 Task: Find round trip flights from Miami to Cancun for 2 passengers in economy class, departing on October 1 and returning on October 11, with a budget of up to $1,000.
Action: Mouse pressed left at (392, 253)
Screenshot: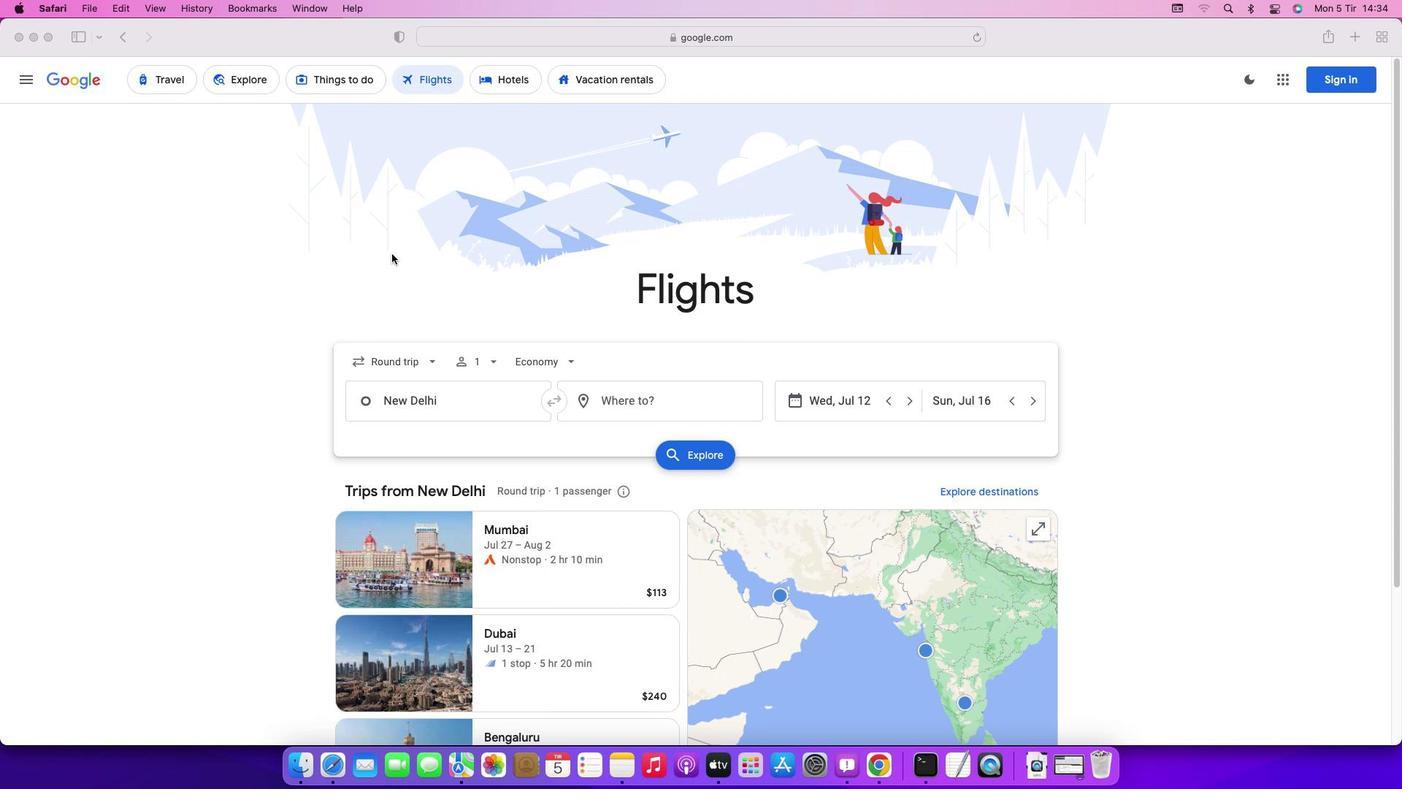
Action: Mouse moved to (414, 353)
Screenshot: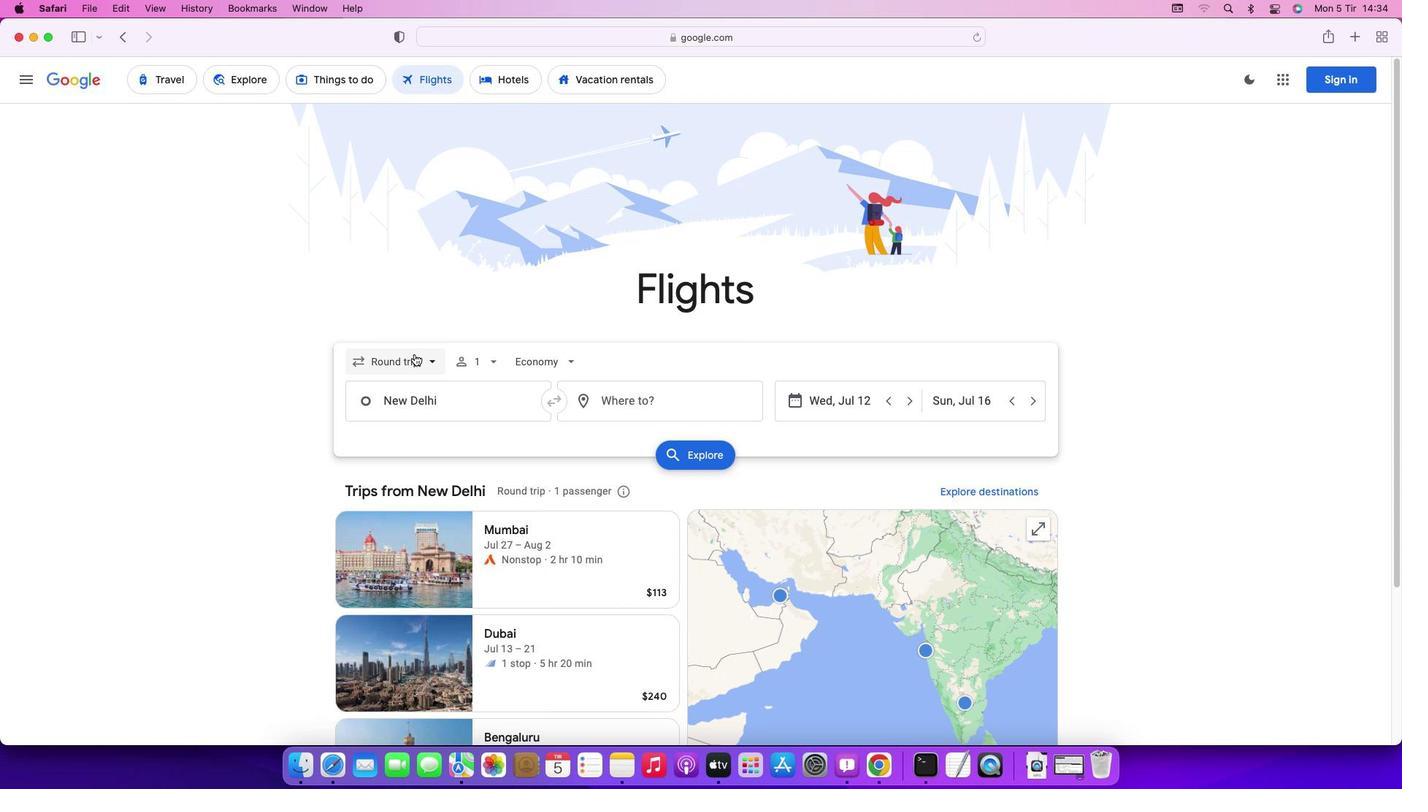 
Action: Mouse pressed left at (414, 353)
Screenshot: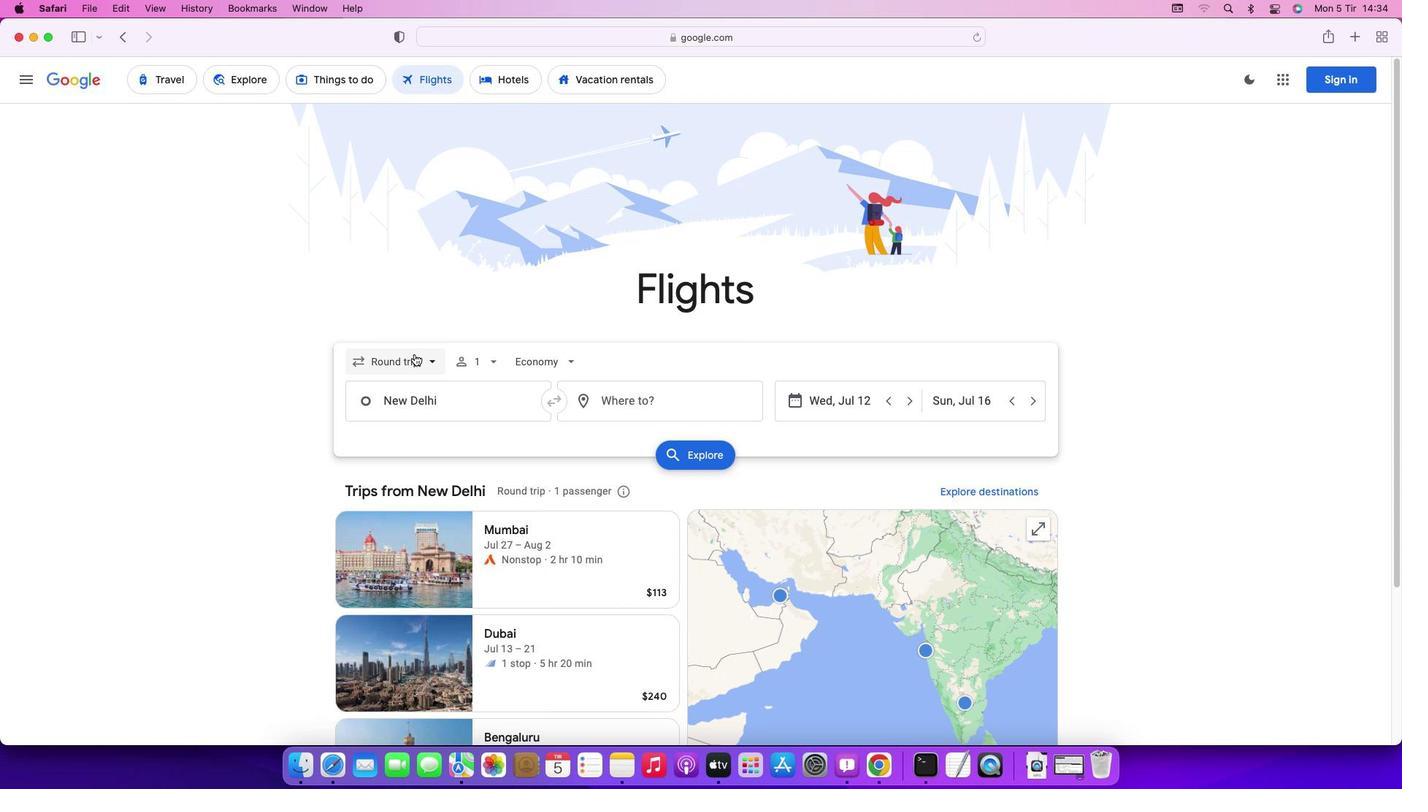 
Action: Mouse moved to (409, 395)
Screenshot: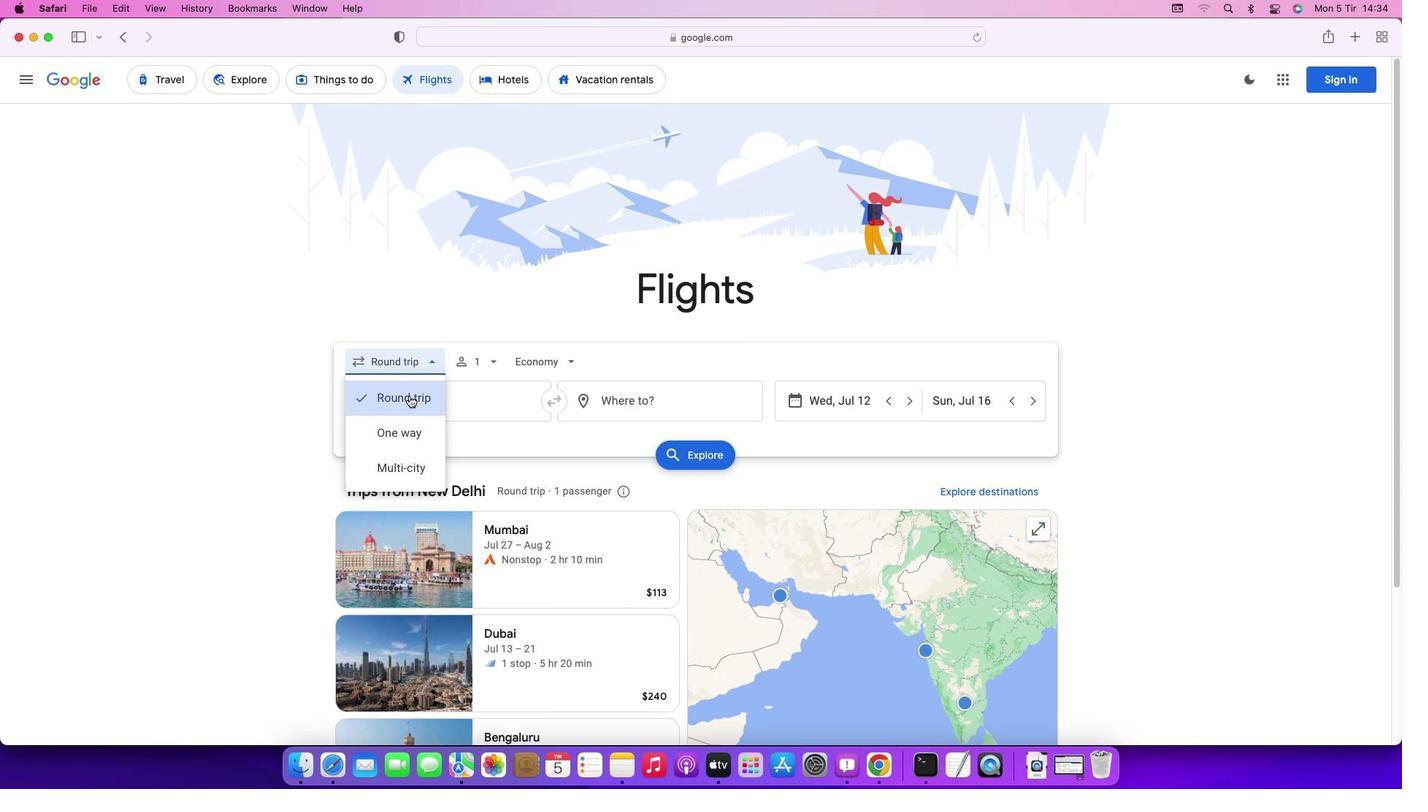 
Action: Mouse pressed left at (409, 395)
Screenshot: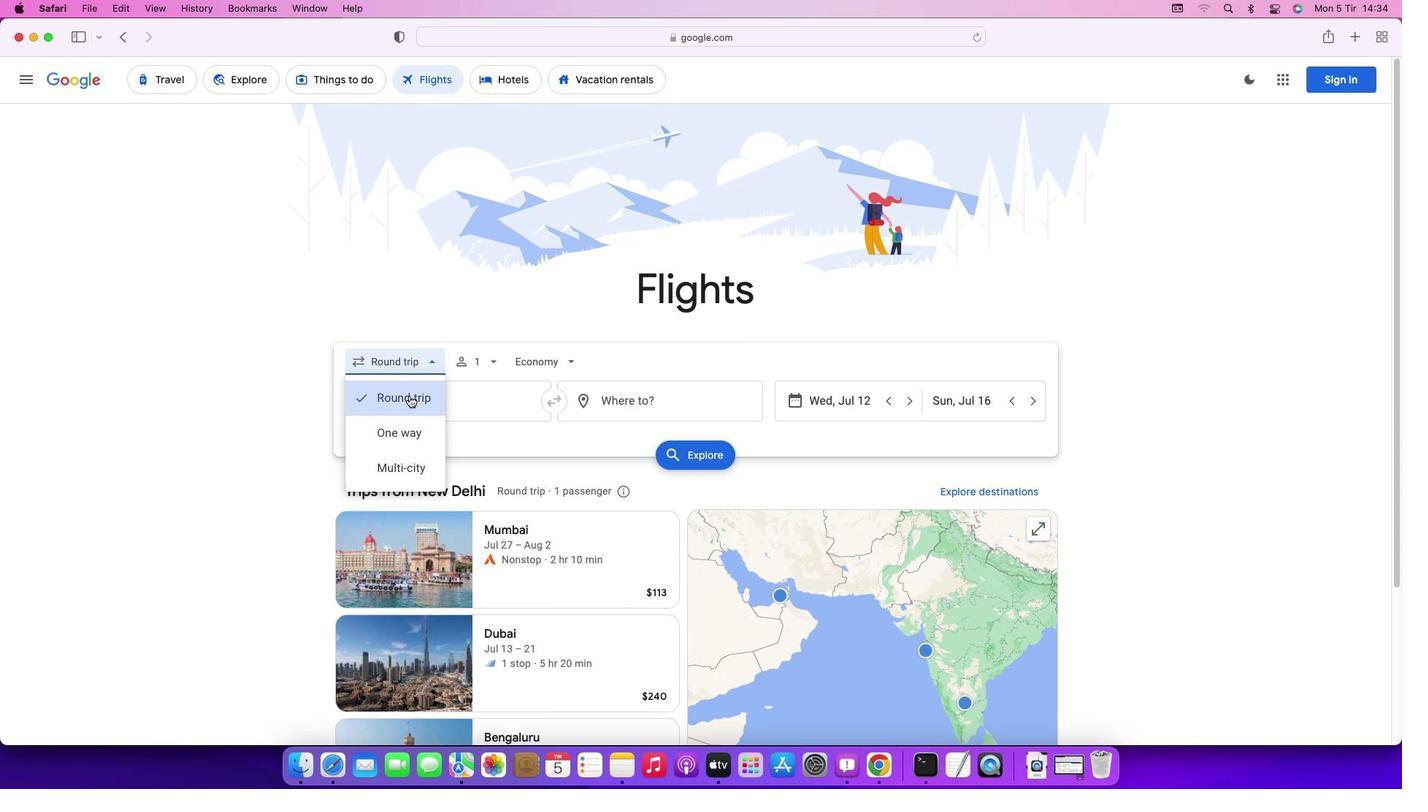
Action: Mouse moved to (487, 361)
Screenshot: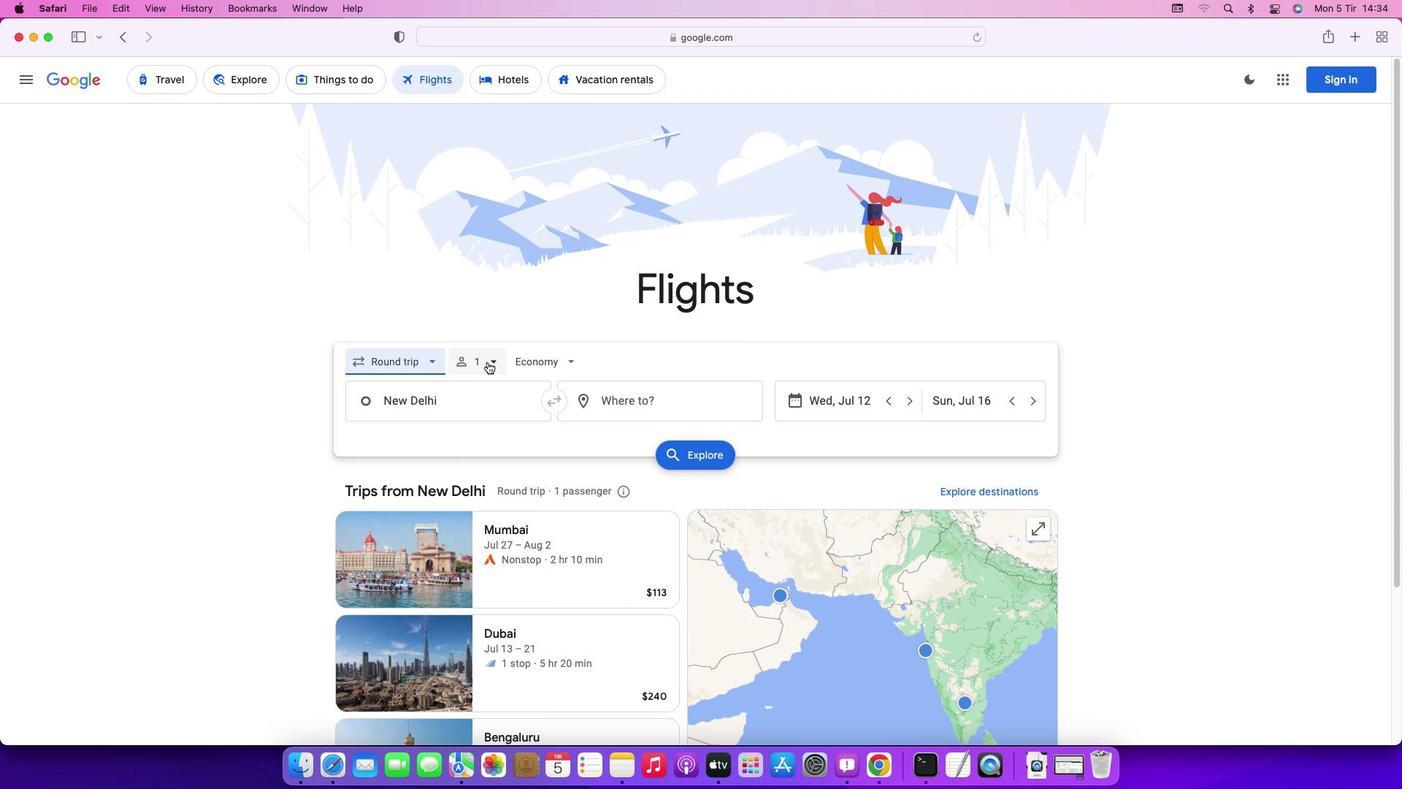 
Action: Mouse pressed left at (487, 361)
Screenshot: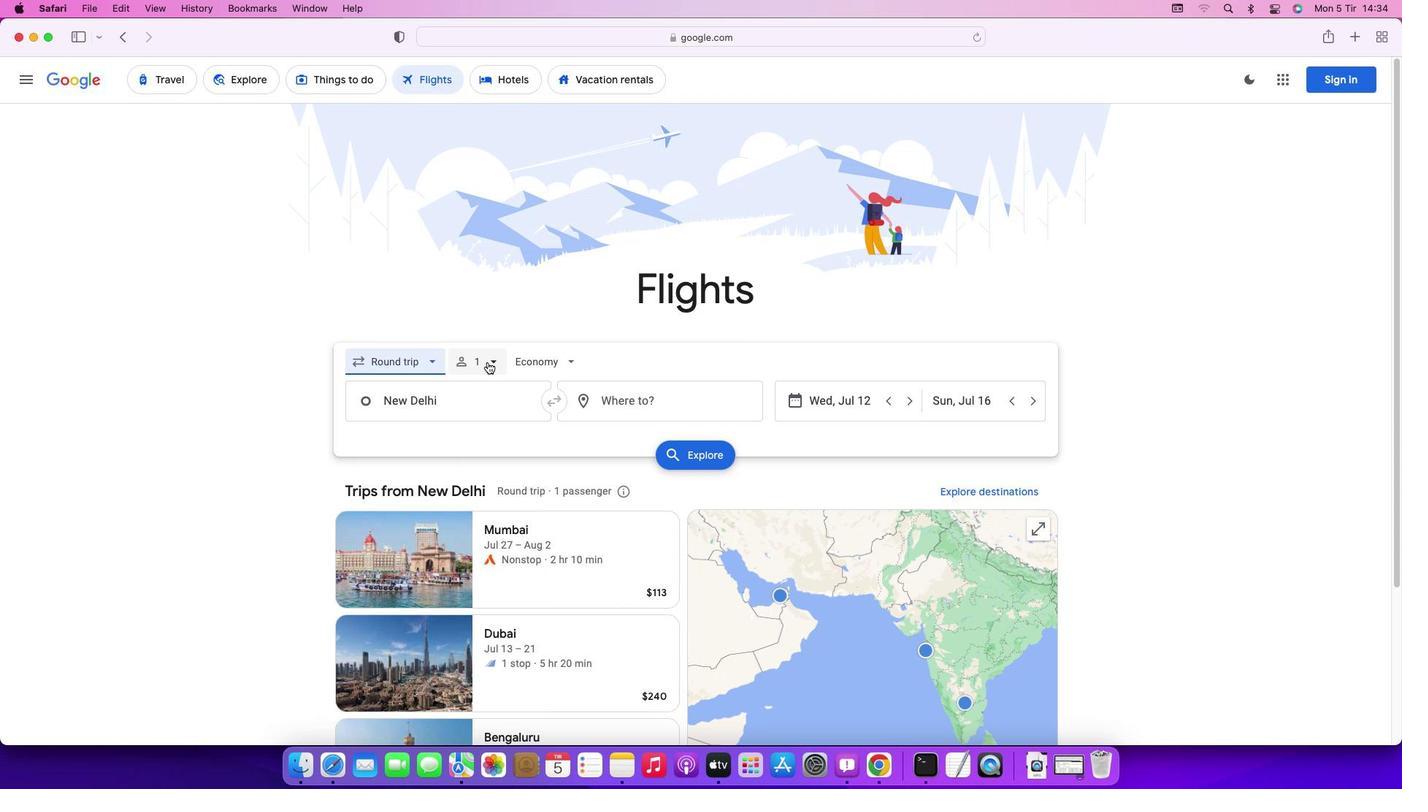 
Action: Mouse moved to (576, 396)
Screenshot: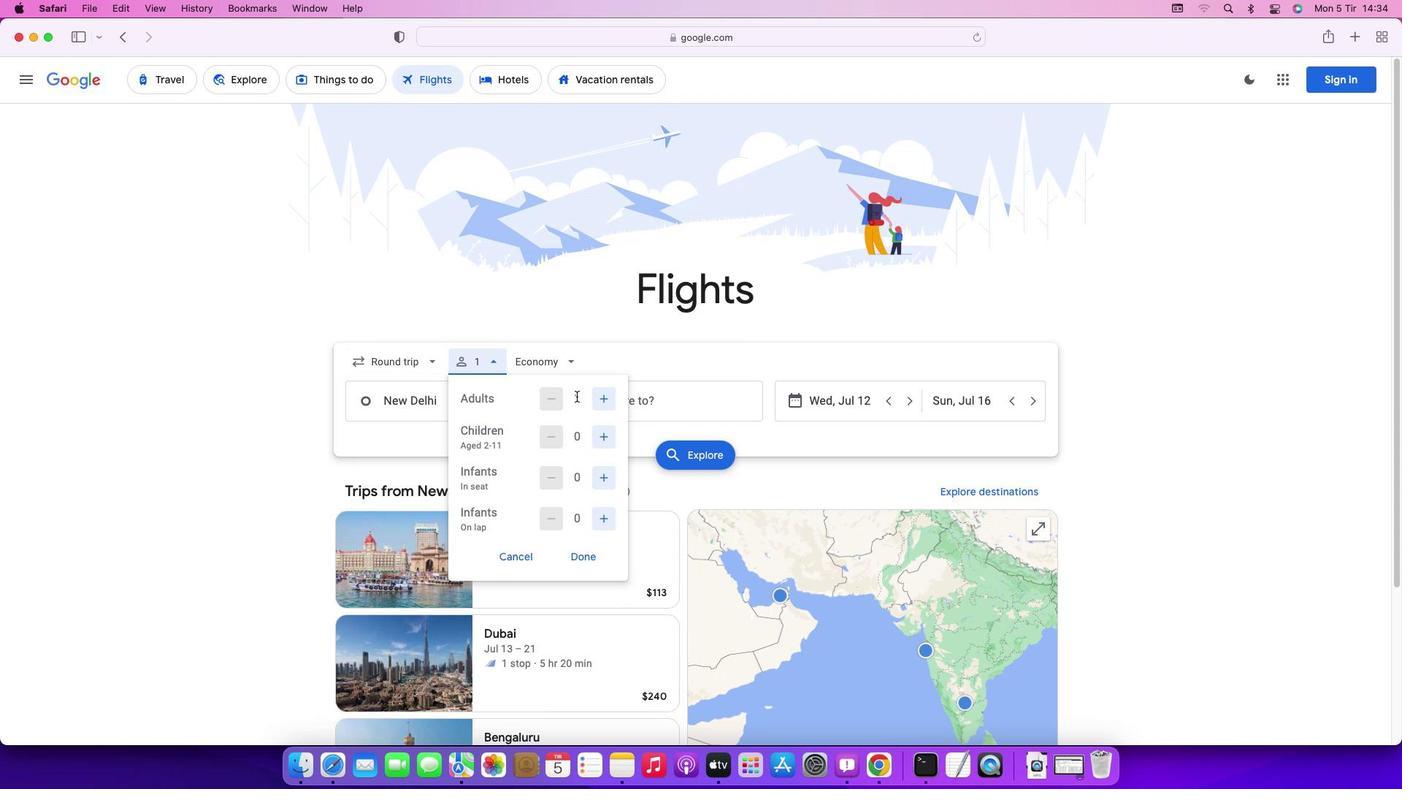 
Action: Mouse pressed left at (576, 396)
Screenshot: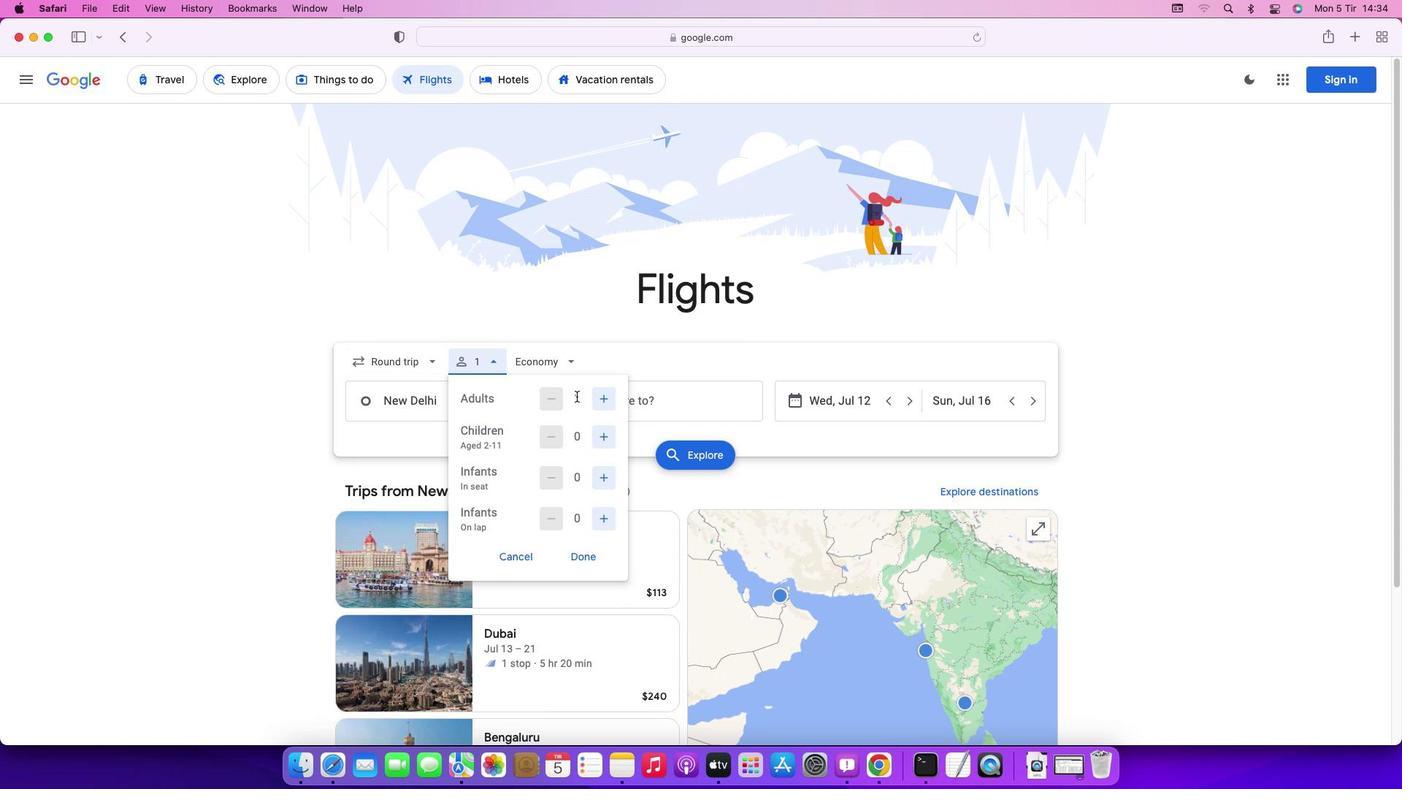 
Action: Mouse moved to (602, 475)
Screenshot: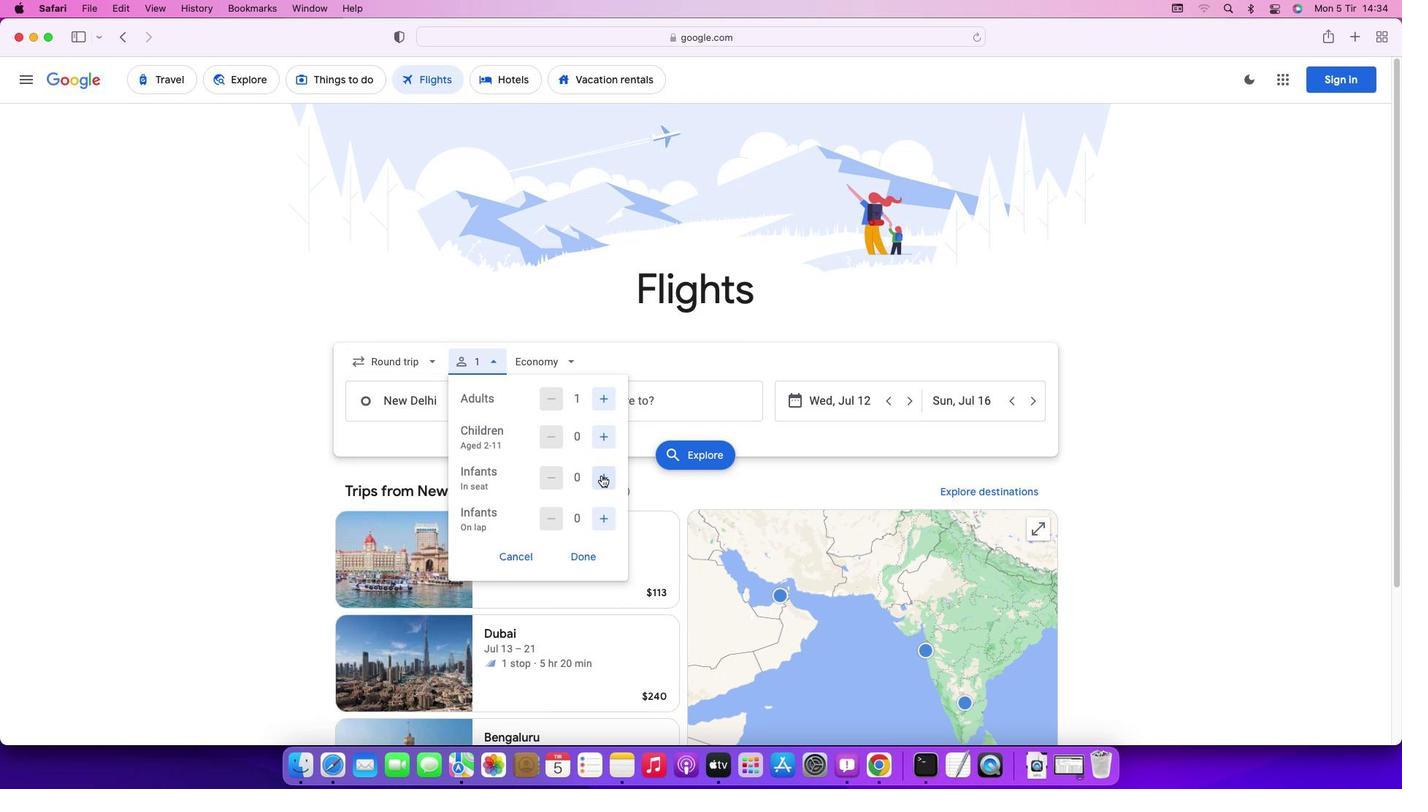 
Action: Mouse pressed left at (602, 475)
Screenshot: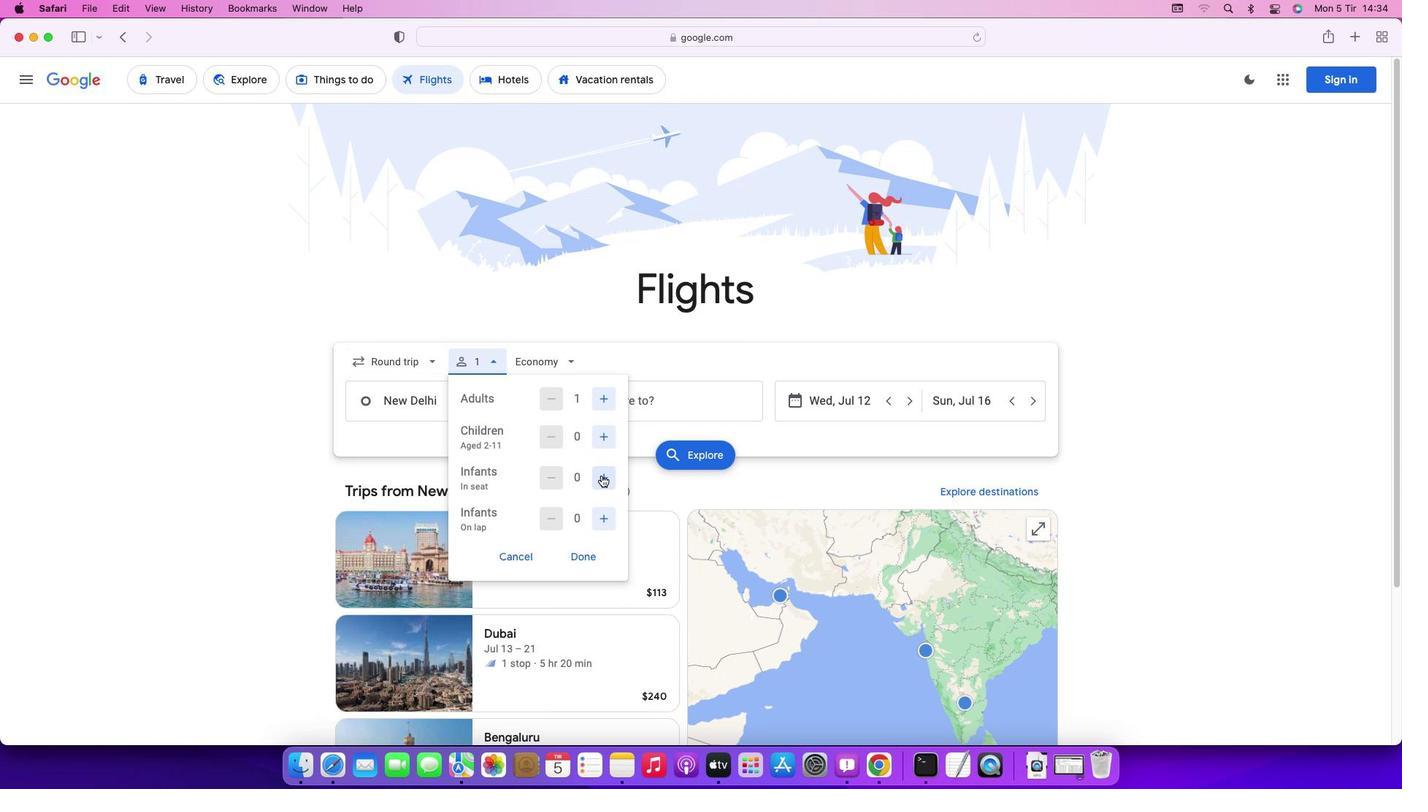 
Action: Mouse moved to (589, 556)
Screenshot: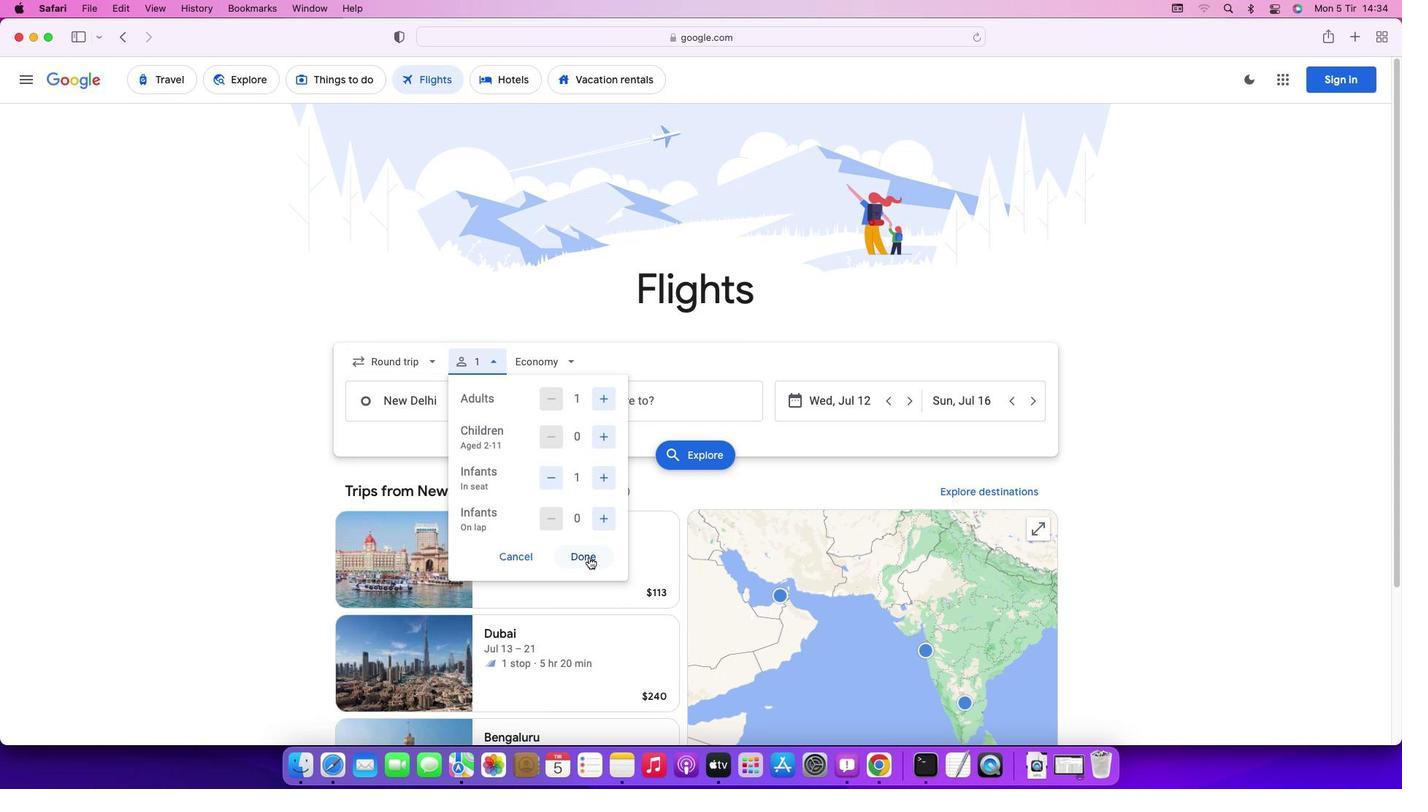 
Action: Mouse pressed left at (589, 556)
Screenshot: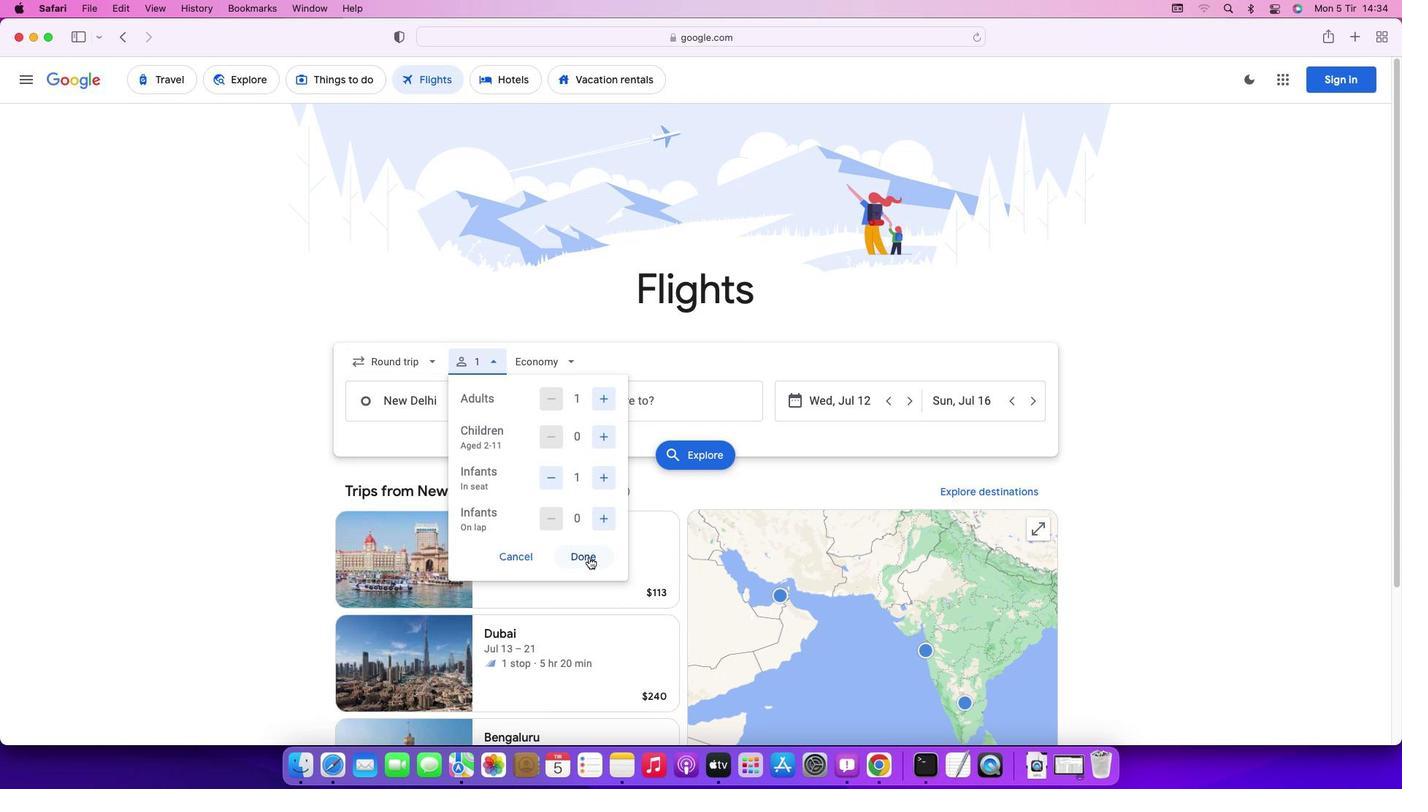 
Action: Mouse moved to (545, 359)
Screenshot: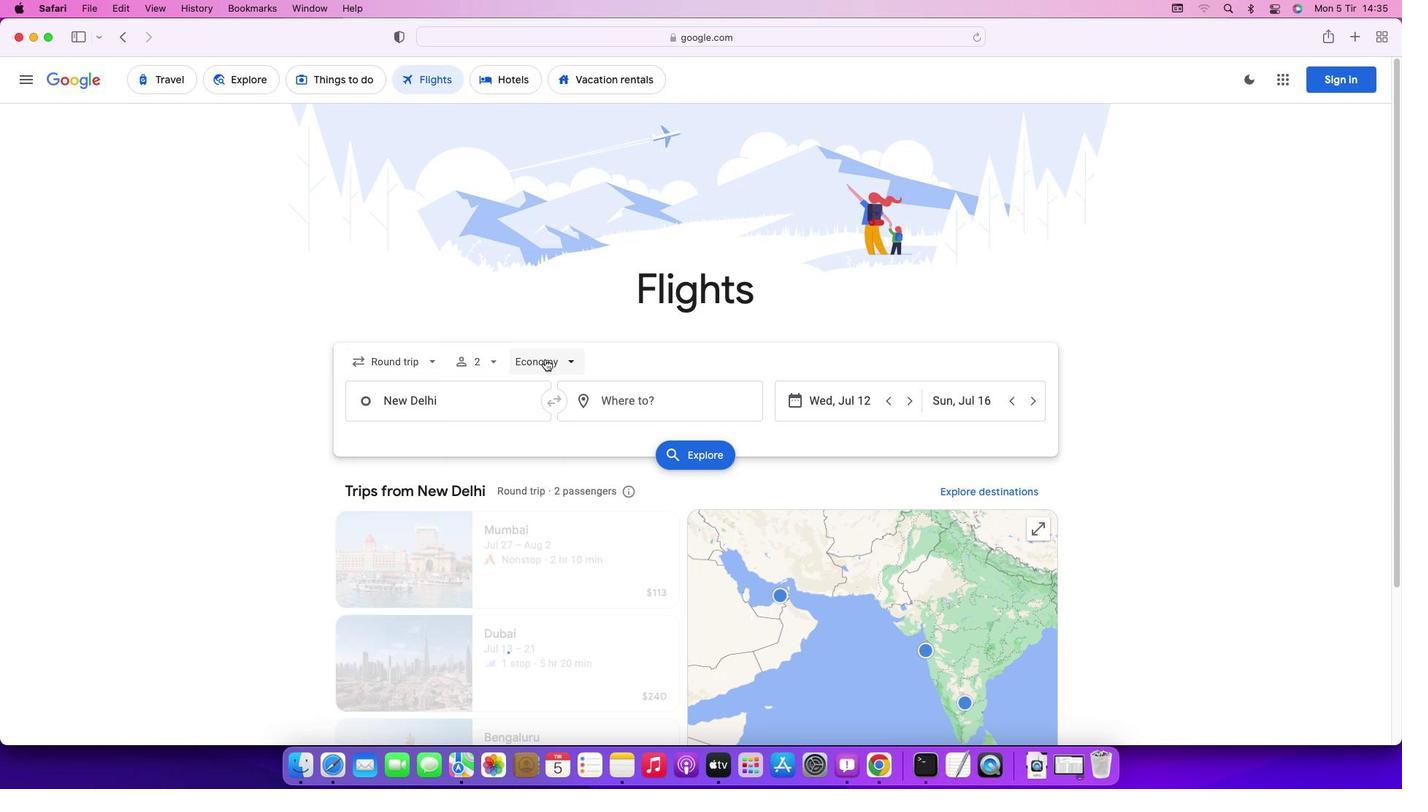 
Action: Mouse pressed left at (545, 359)
Screenshot: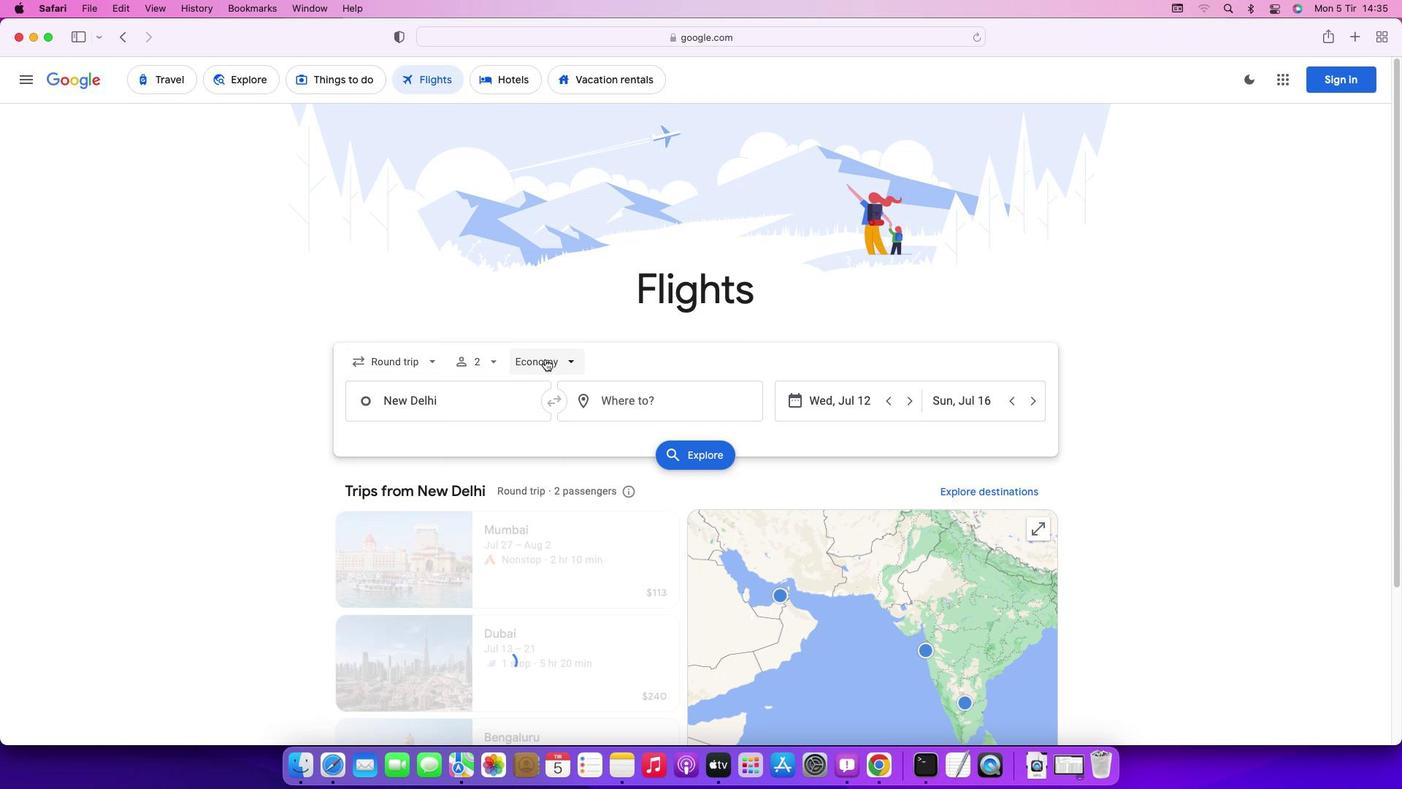 
Action: Mouse moved to (572, 398)
Screenshot: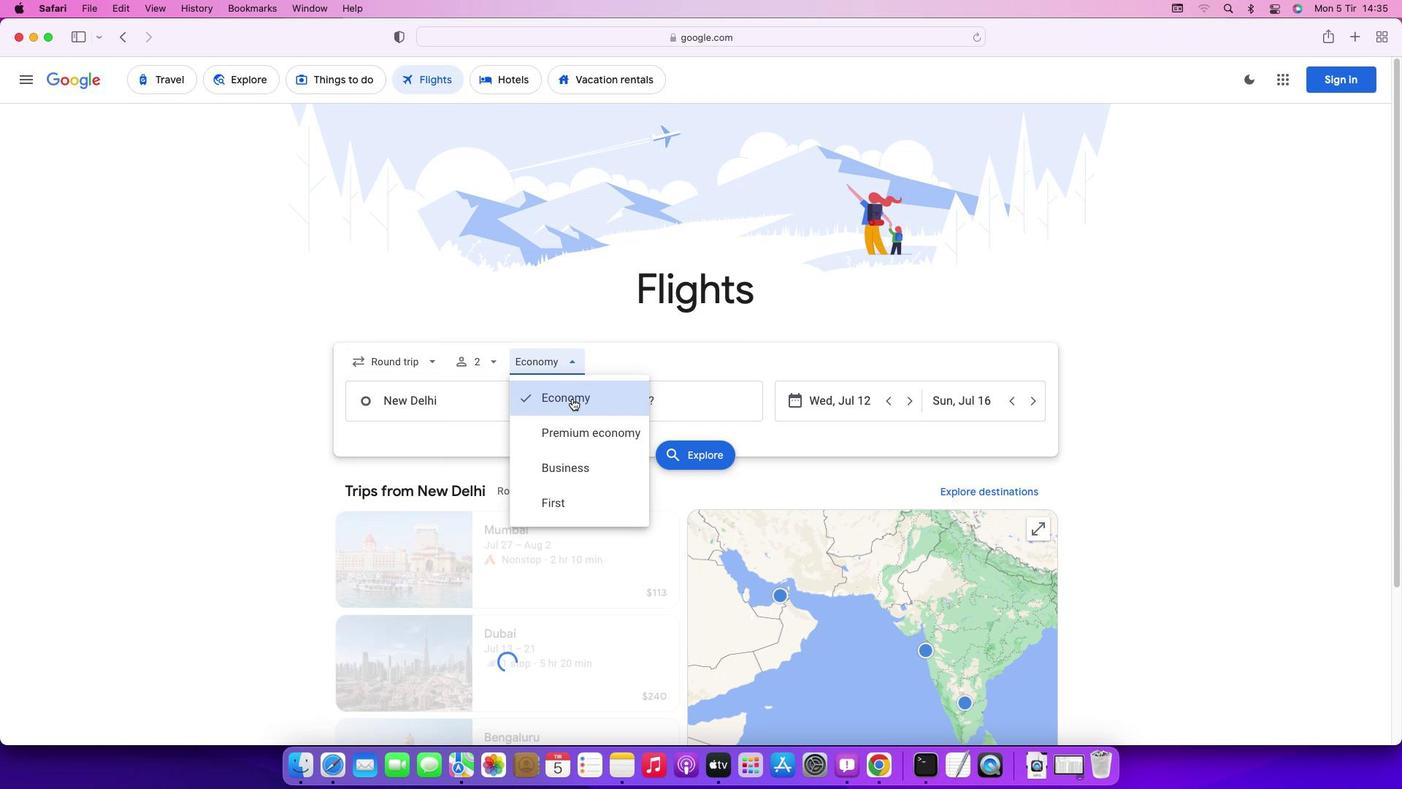 
Action: Mouse pressed left at (572, 398)
Screenshot: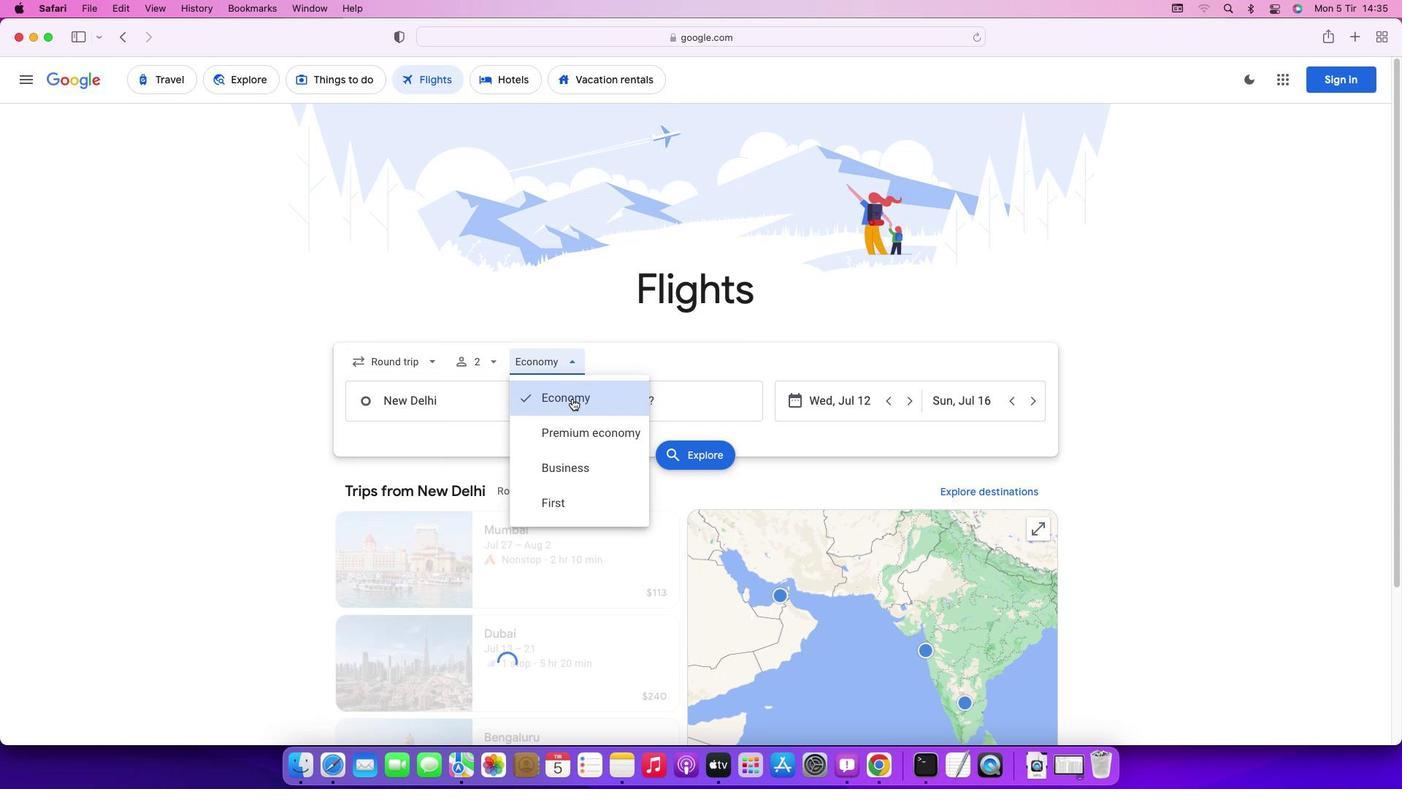 
Action: Mouse moved to (477, 398)
Screenshot: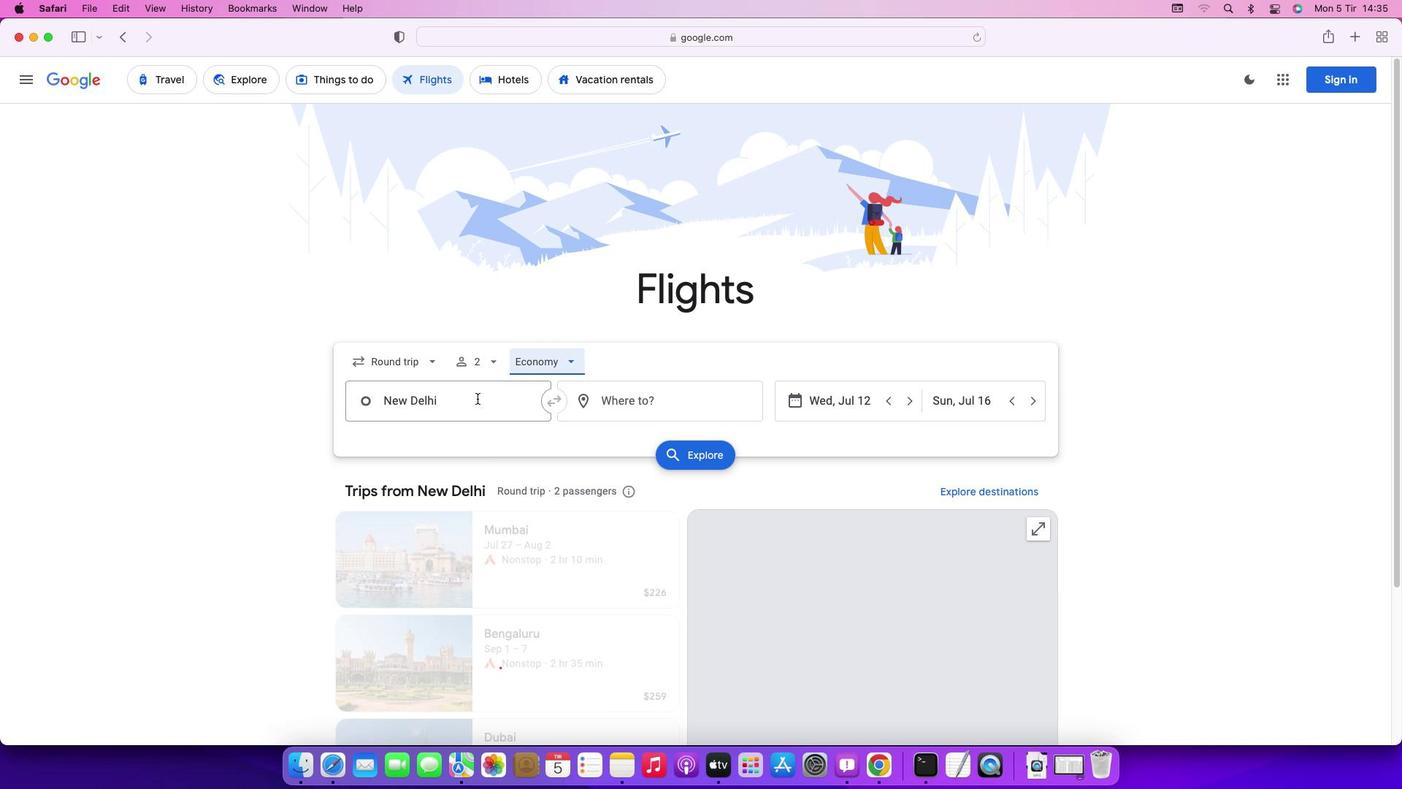 
Action: Mouse pressed left at (477, 398)
Screenshot: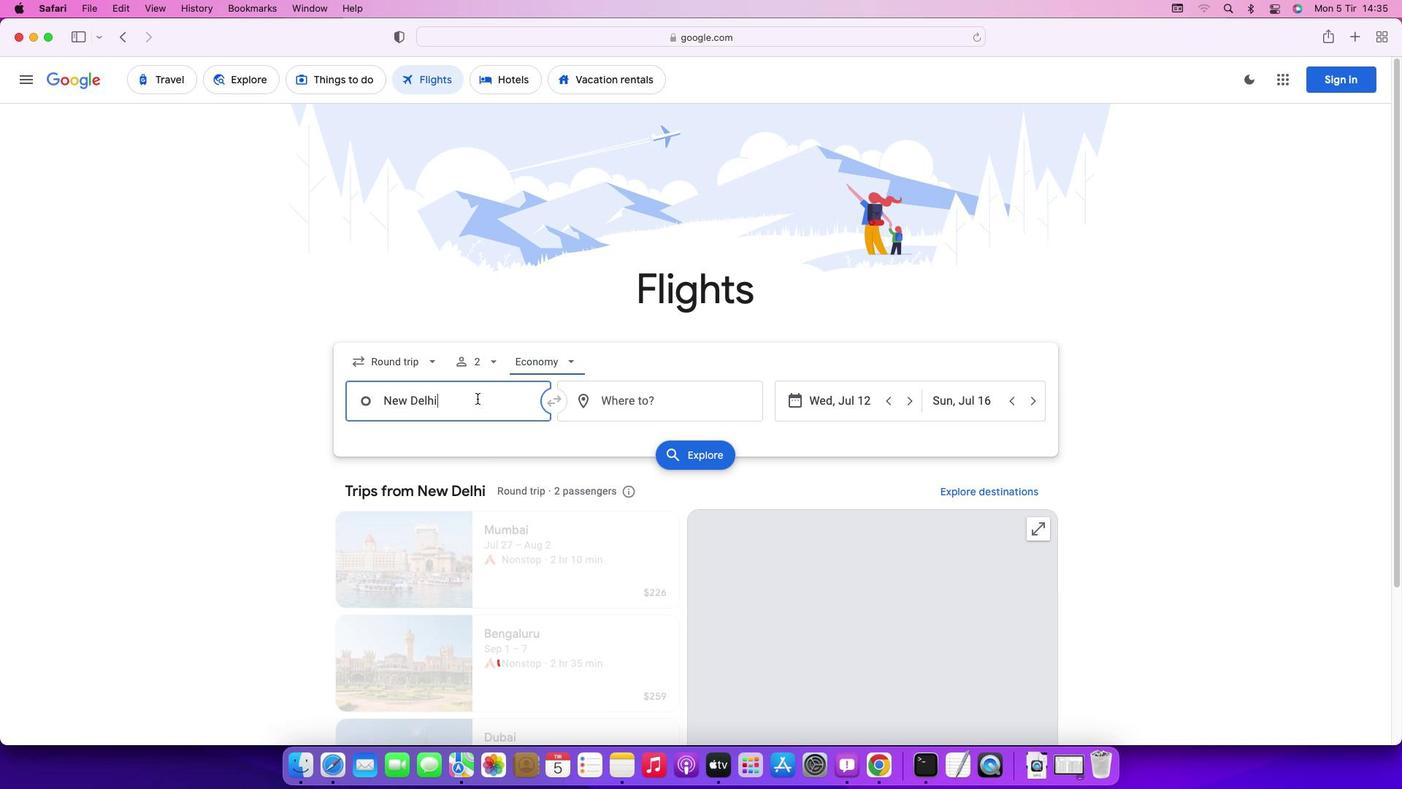 
Action: Key pressed Key.backspaceKey.caps_lock'M'Key.caps_lock'i''a''m''i'Key.enter
Screenshot: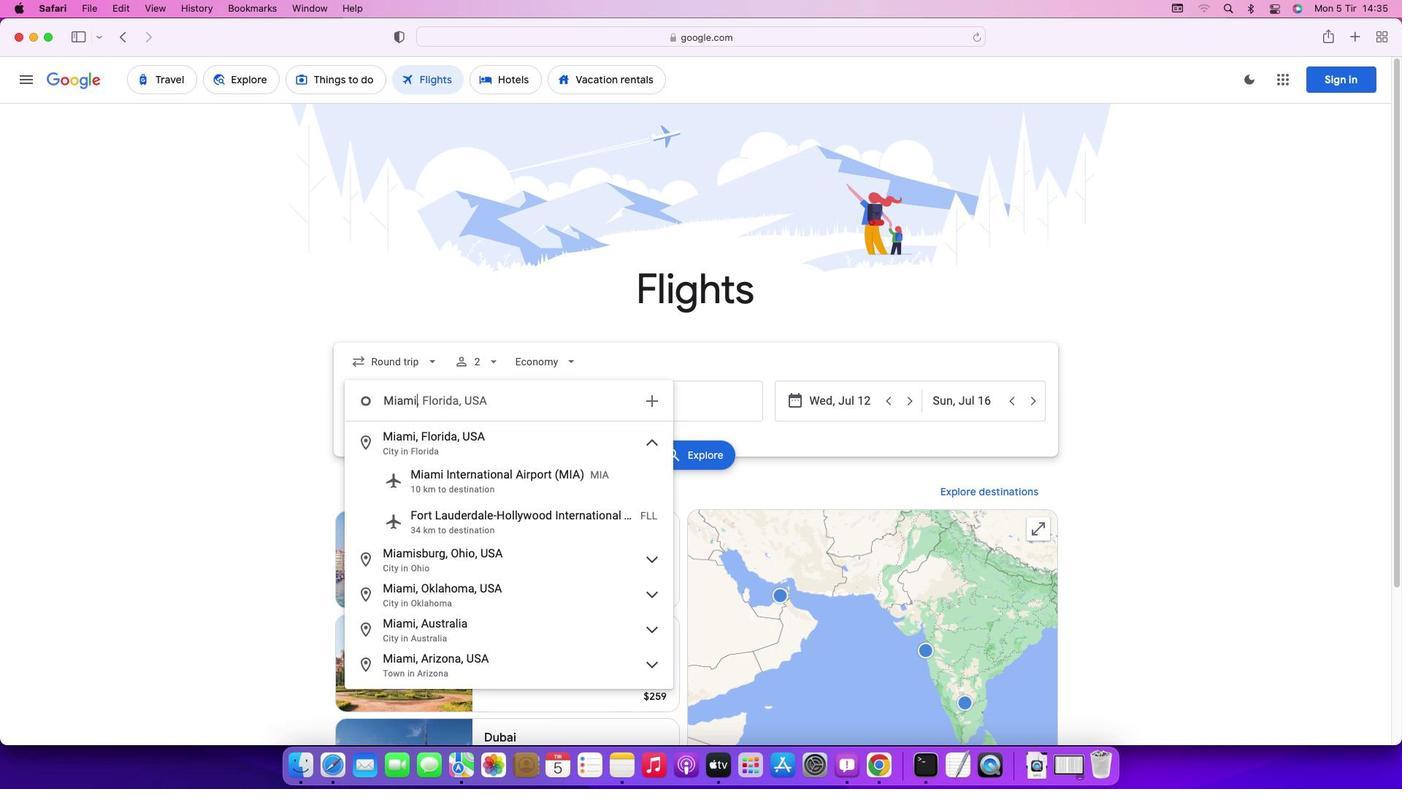 
Action: Mouse moved to (637, 402)
Screenshot: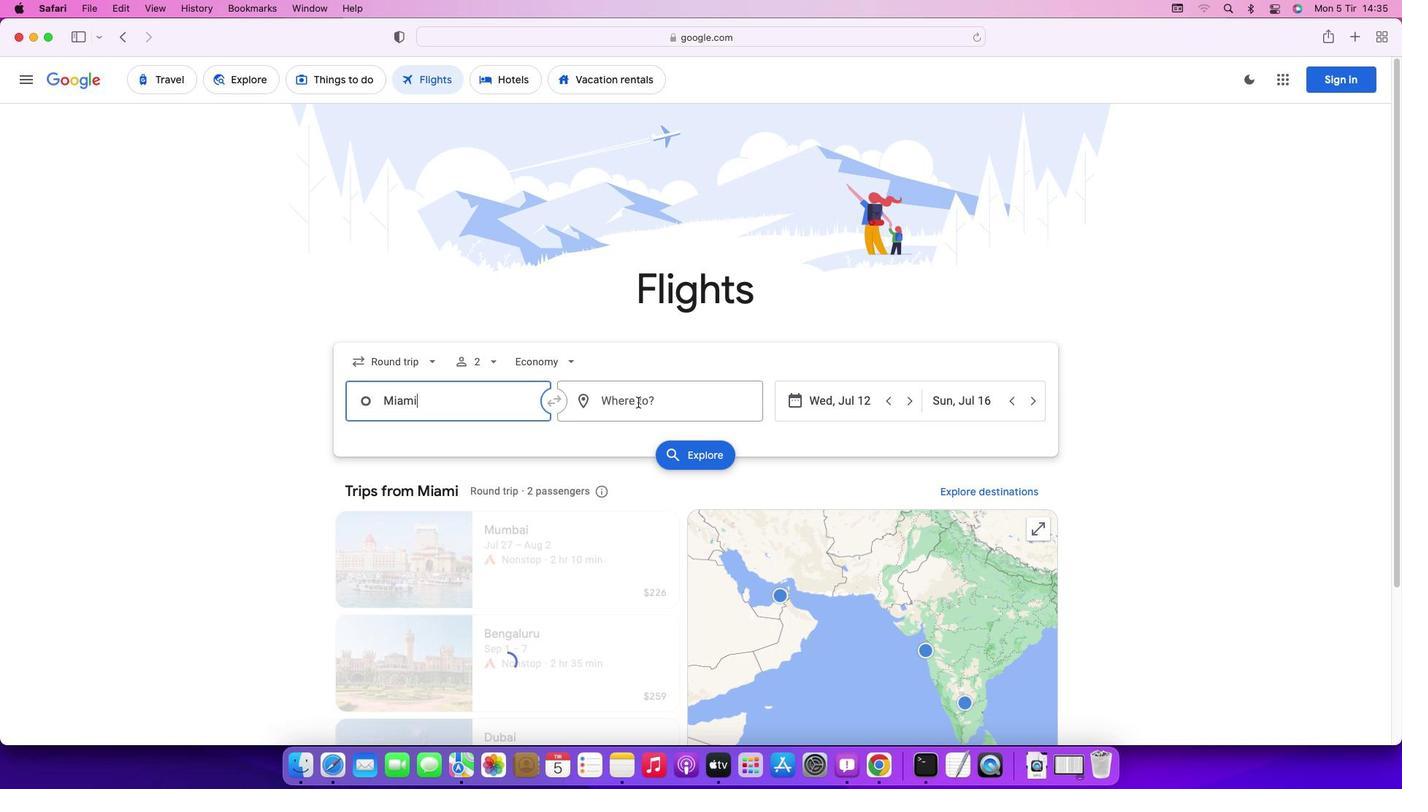 
Action: Mouse pressed left at (637, 402)
Screenshot: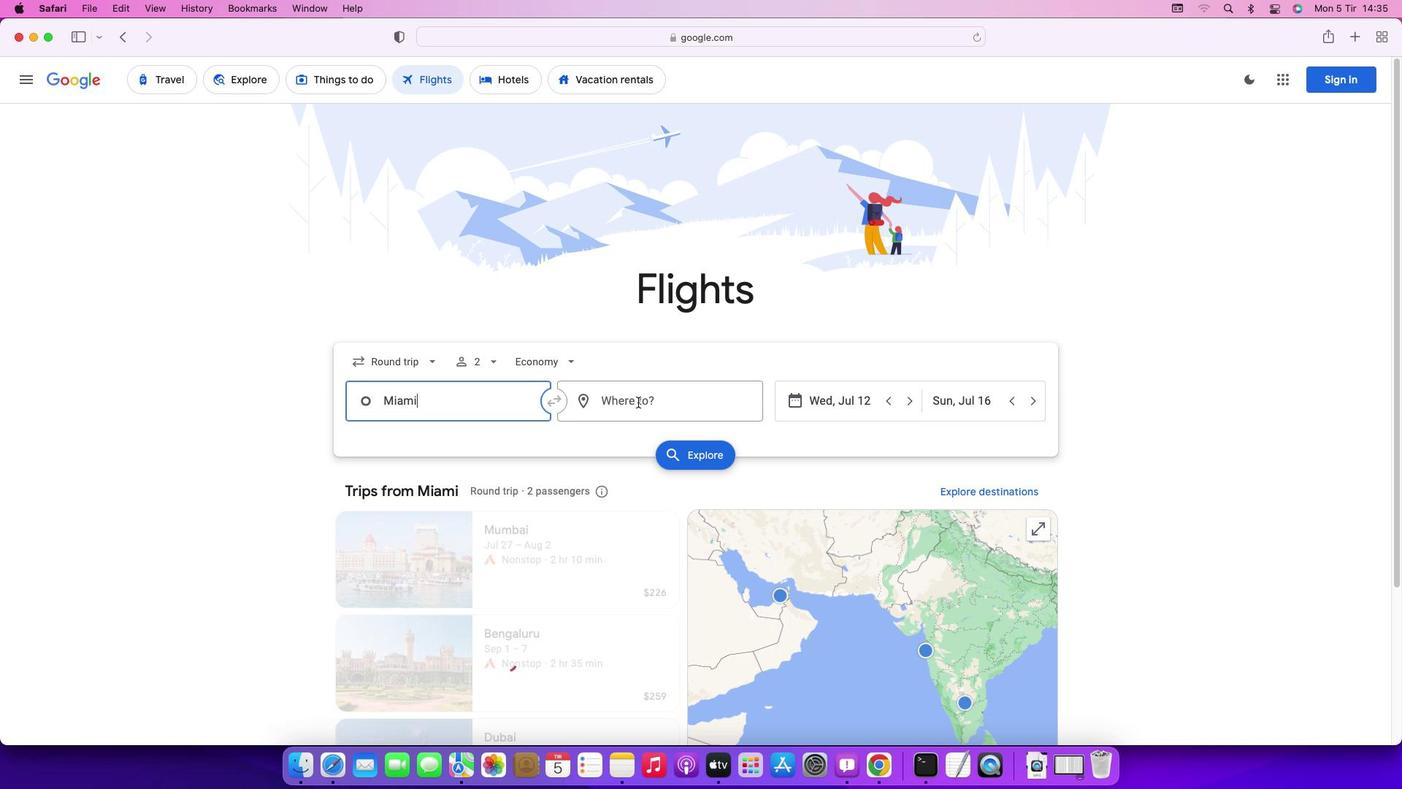 
Action: Mouse moved to (638, 405)
Screenshot: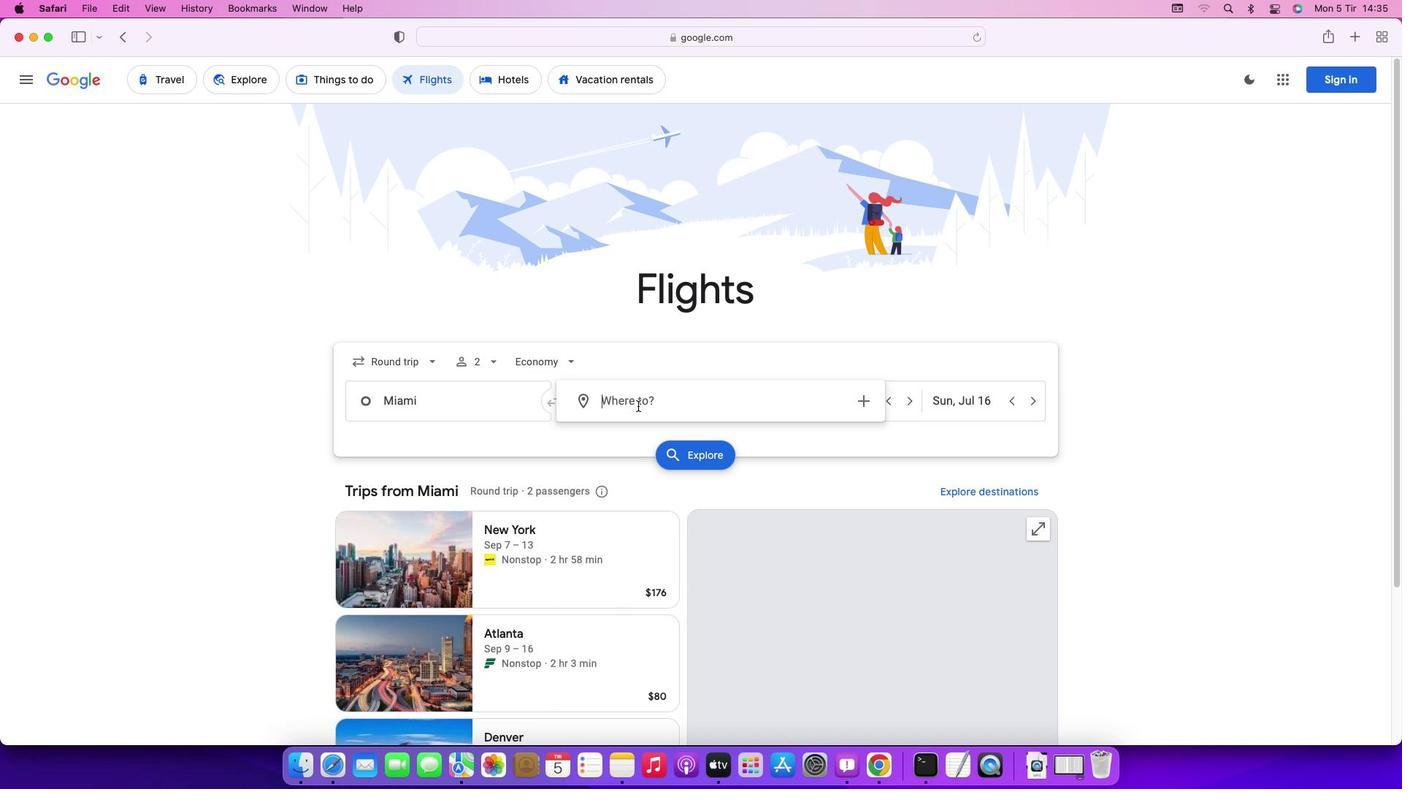 
Action: Key pressed Key.caps_lock'C'Key.caps_lock'a''n''c''u''n'Key.enter
Screenshot: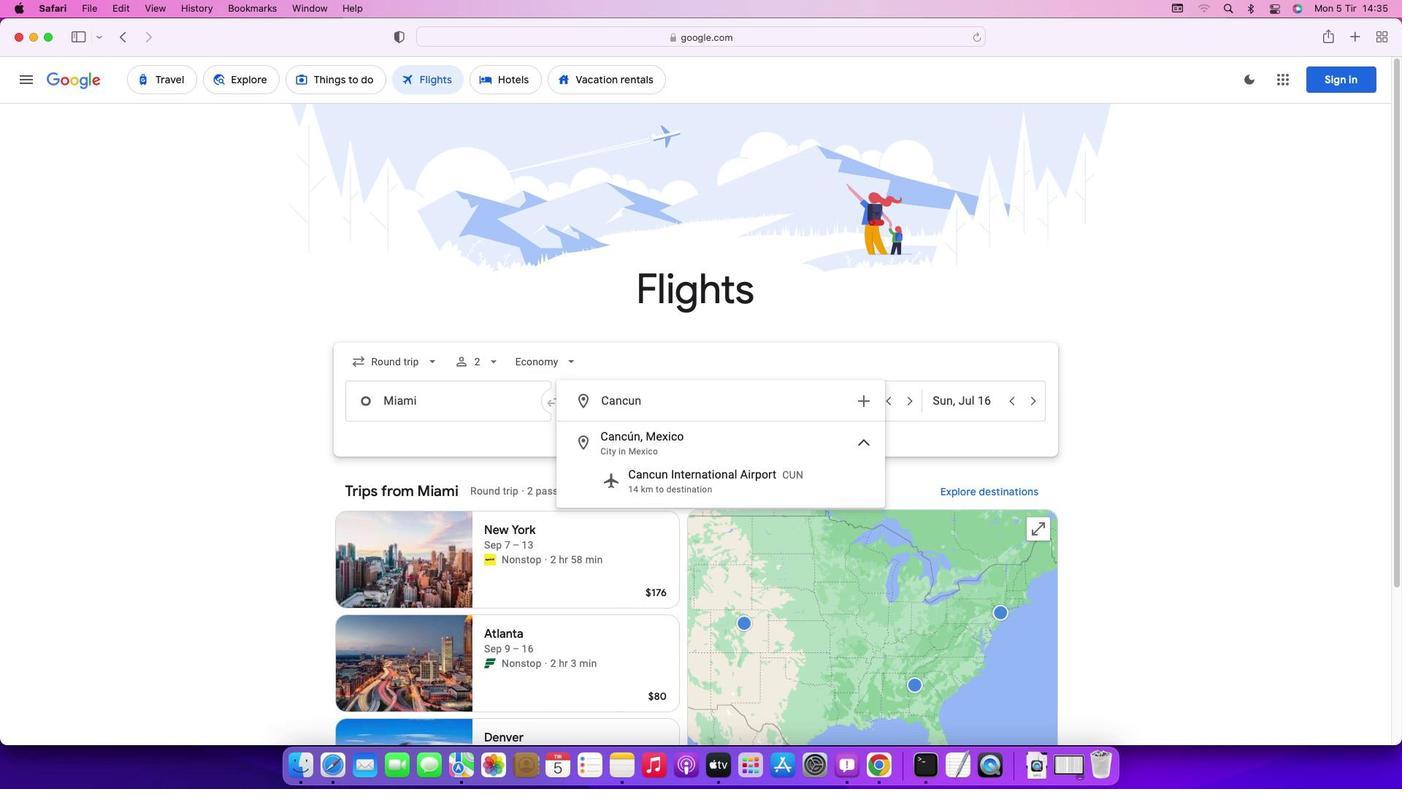 
Action: Mouse moved to (873, 400)
Screenshot: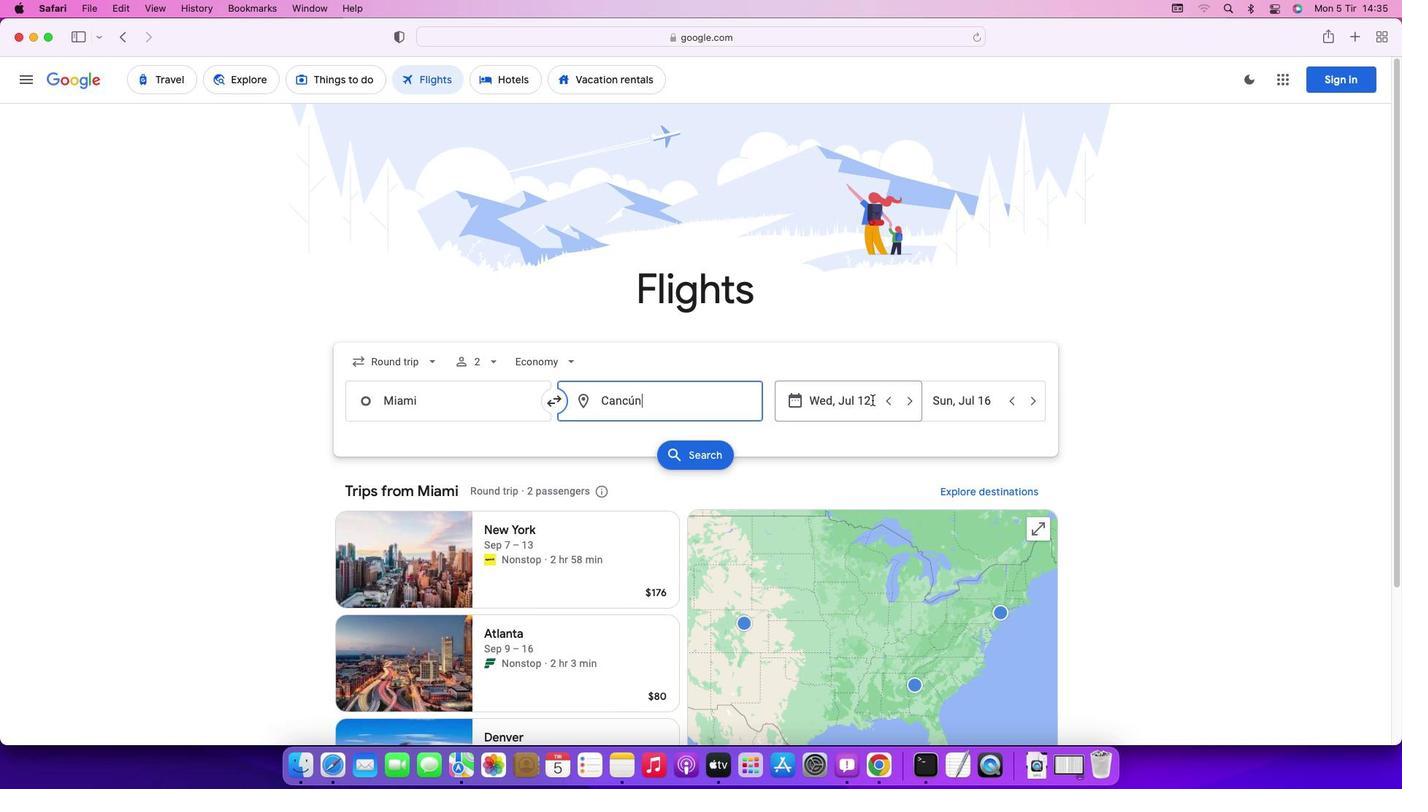 
Action: Mouse pressed left at (873, 400)
Screenshot: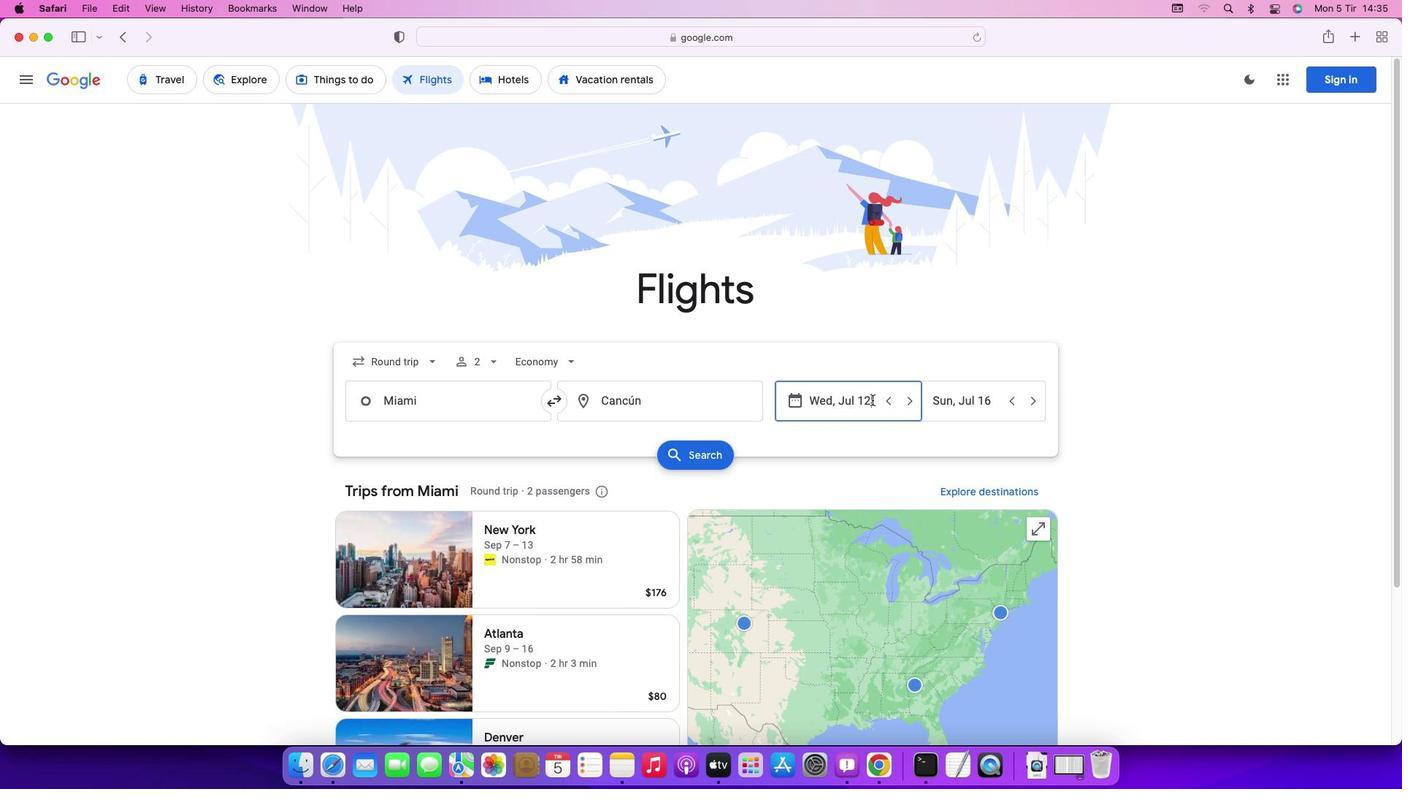 
Action: Mouse moved to (1068, 549)
Screenshot: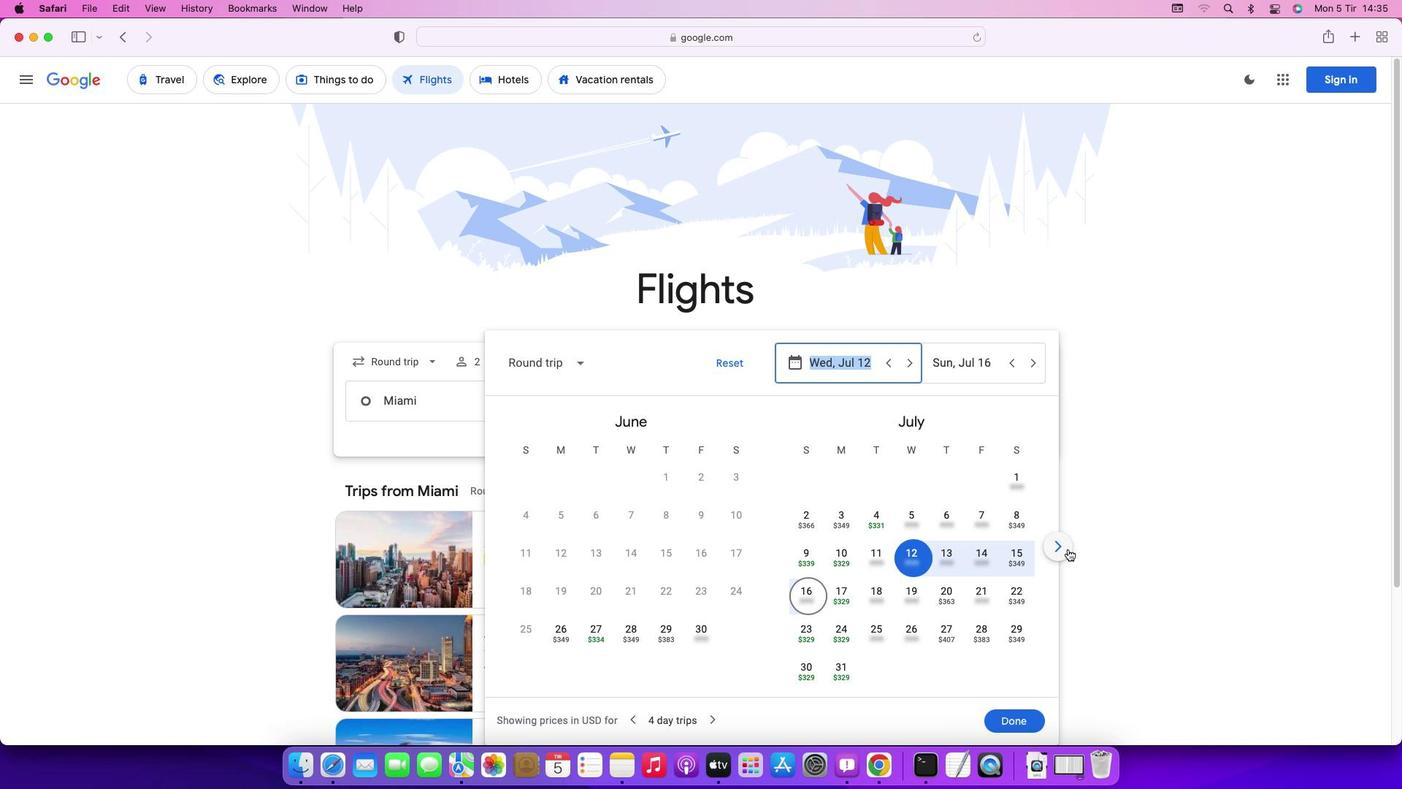 
Action: Mouse pressed left at (1068, 549)
Screenshot: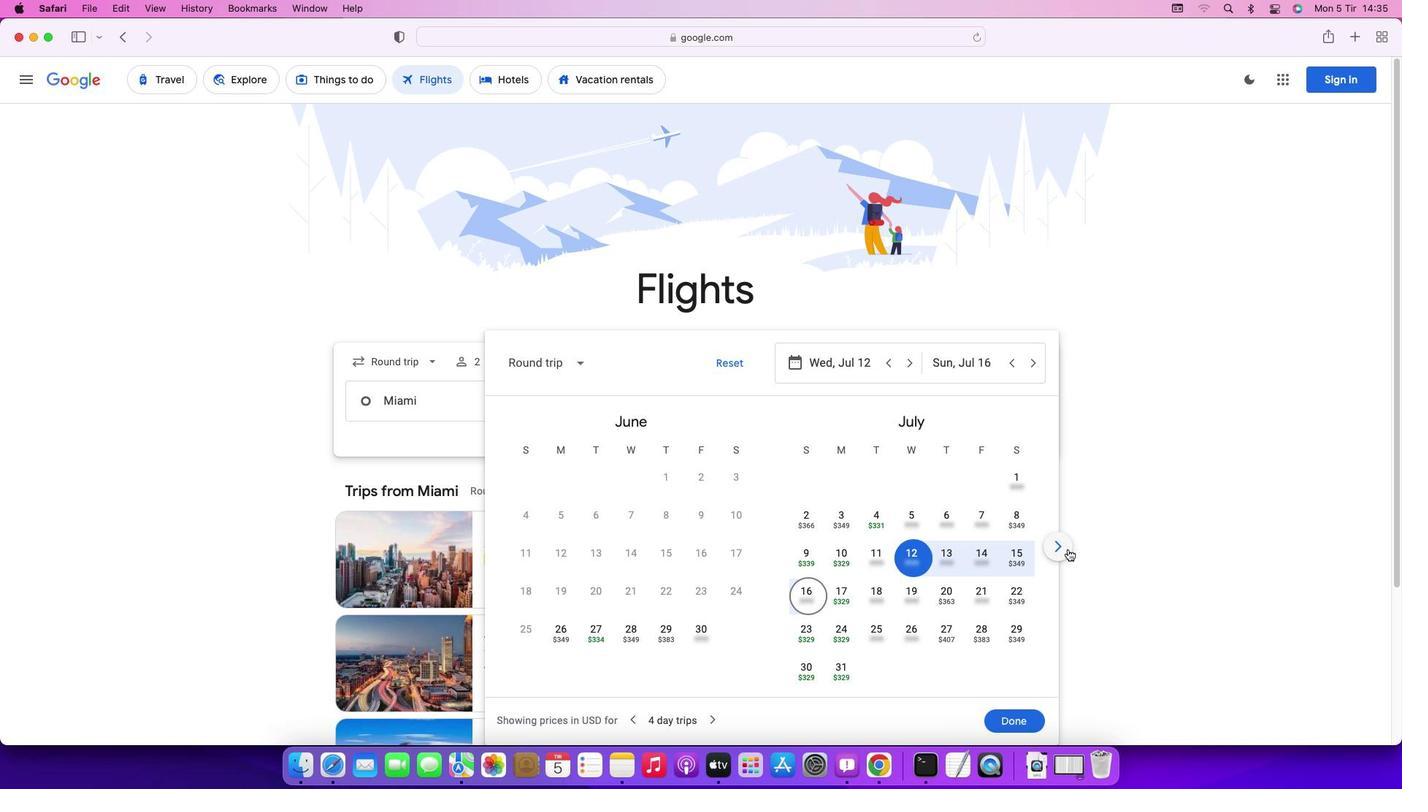 
Action: Mouse moved to (1063, 547)
Screenshot: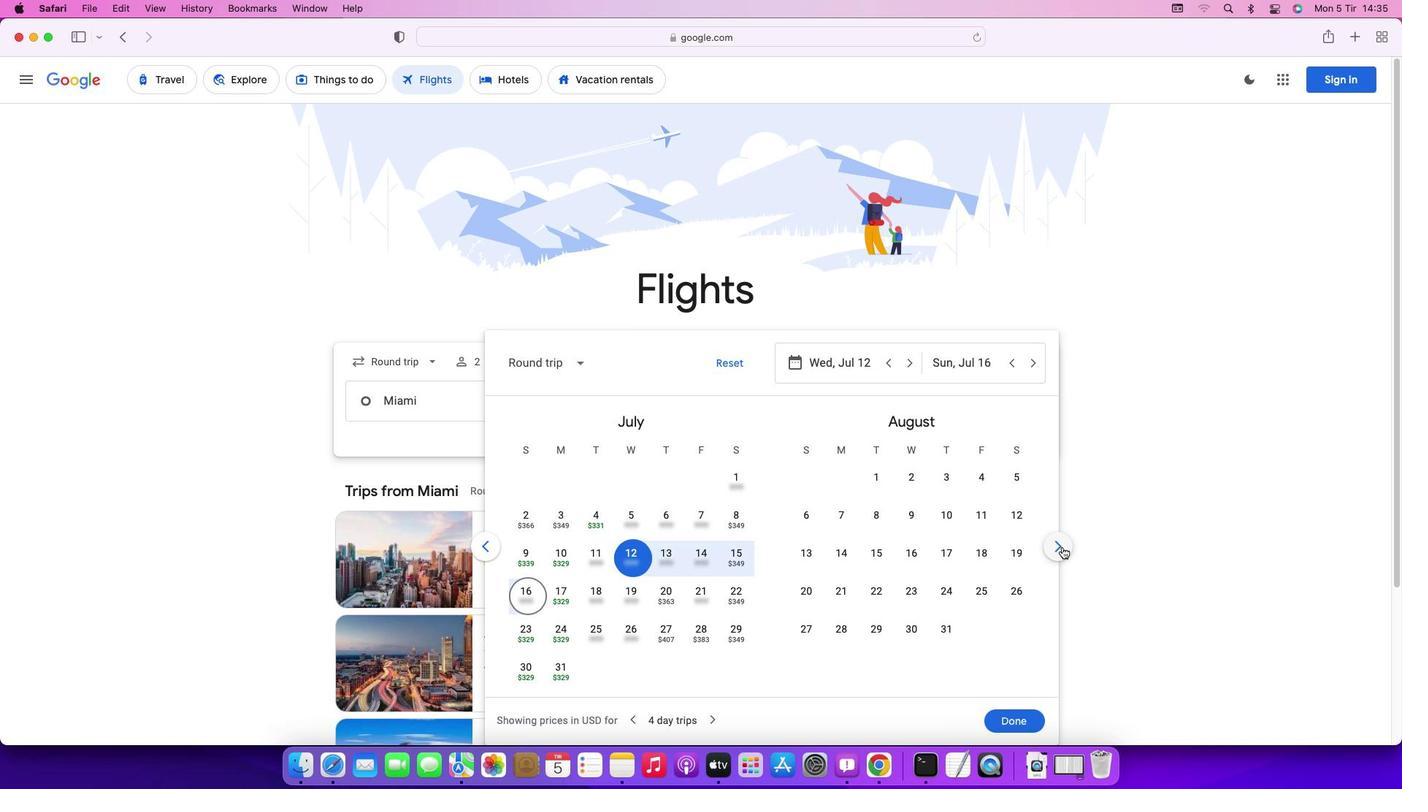
Action: Mouse pressed left at (1063, 547)
Screenshot: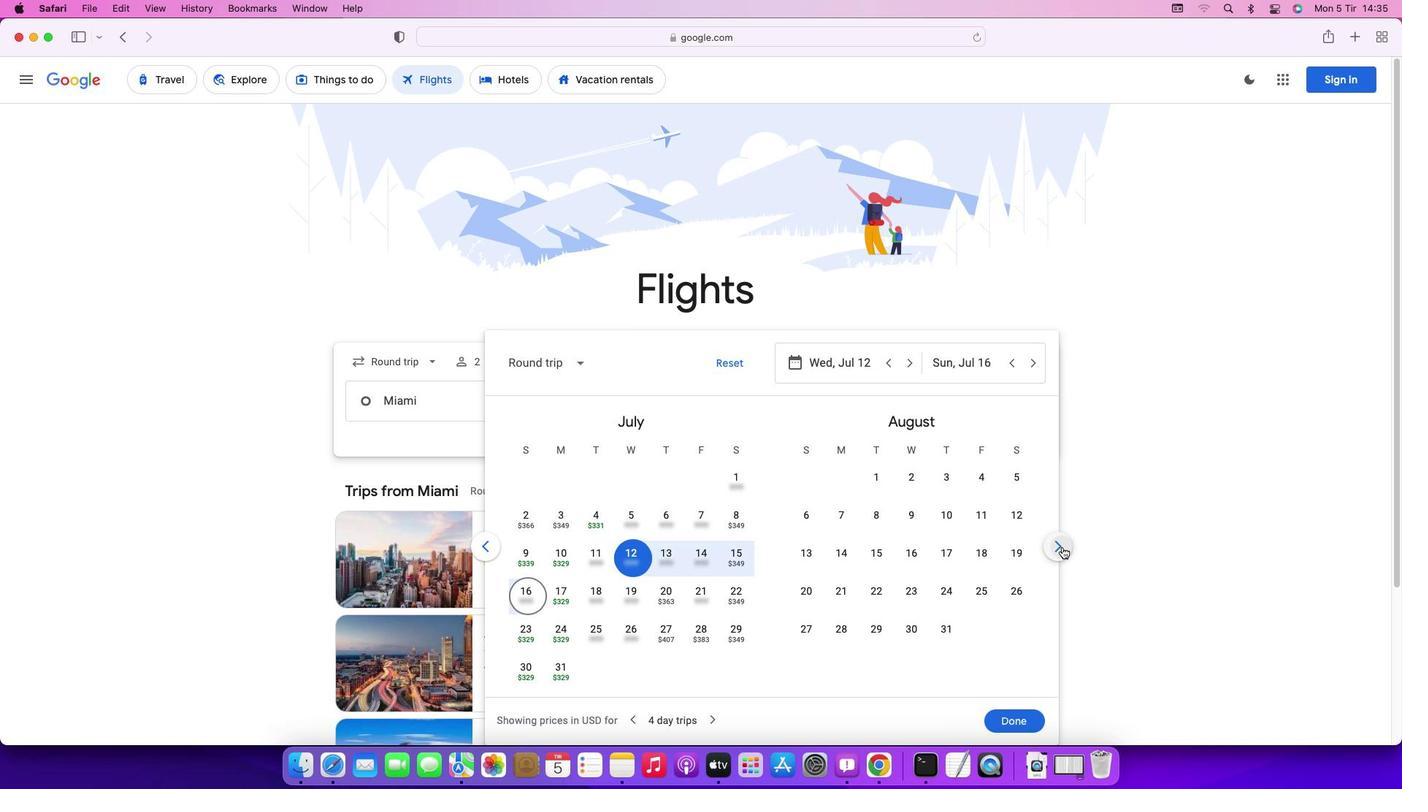 
Action: Mouse pressed left at (1063, 547)
Screenshot: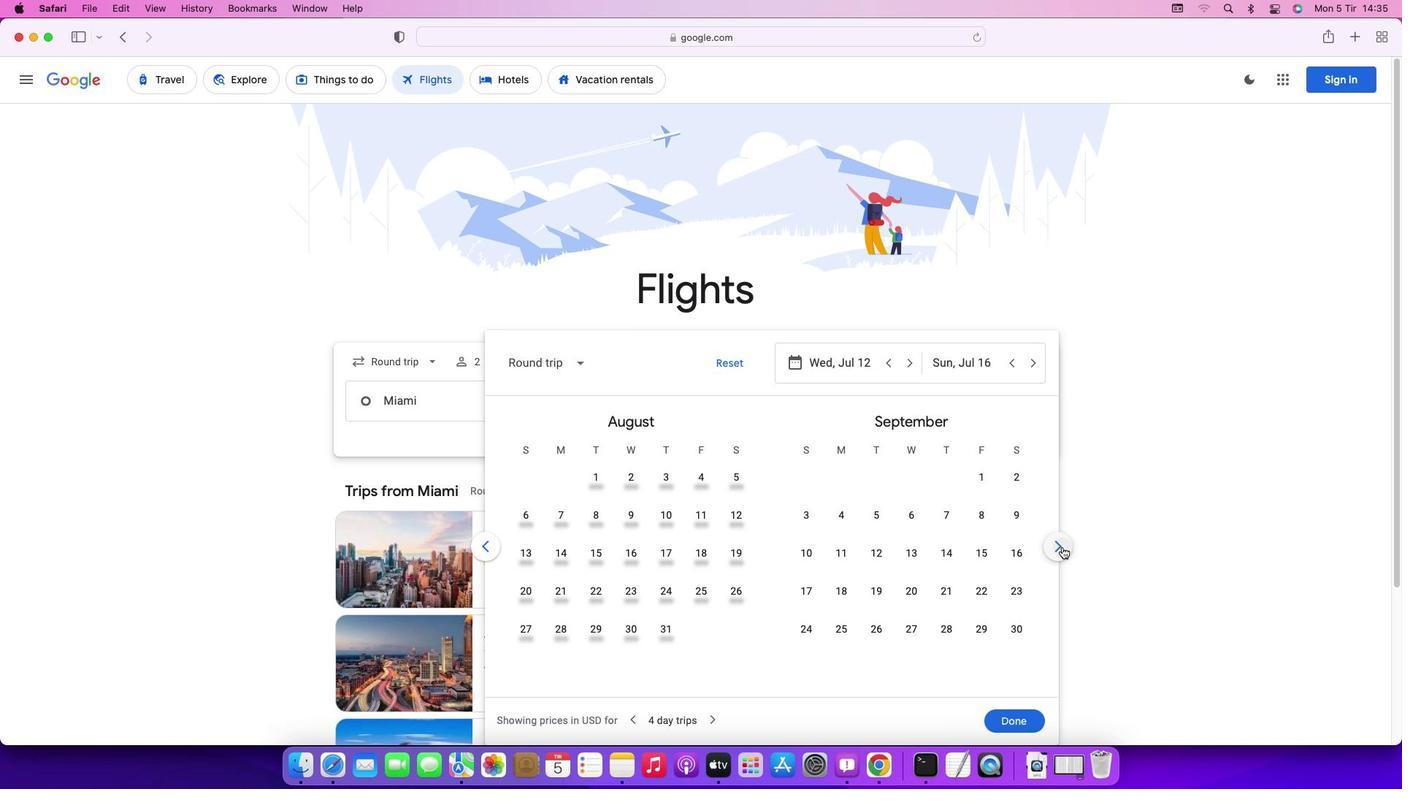 
Action: Mouse moved to (796, 473)
Screenshot: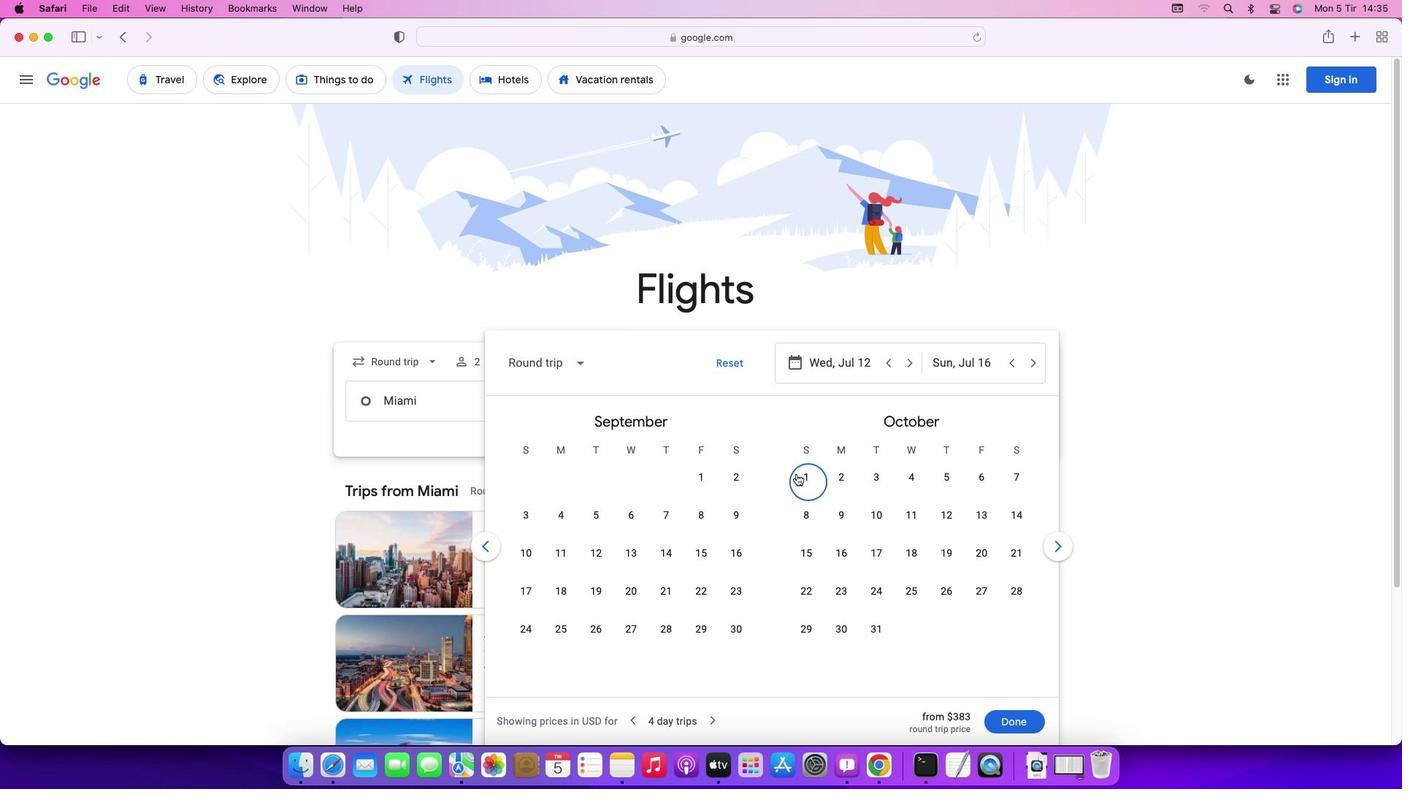 
Action: Mouse pressed left at (796, 473)
Screenshot: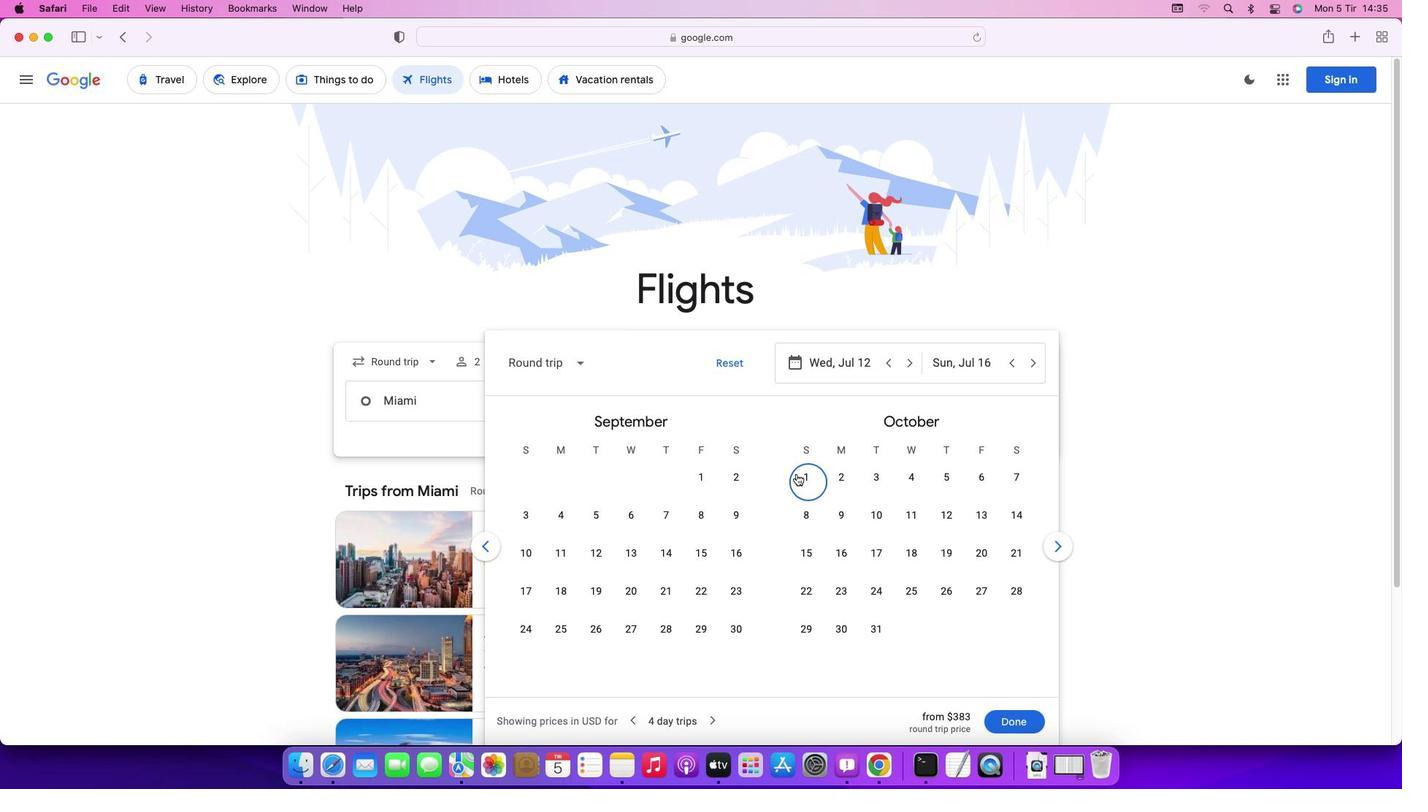 
Action: Mouse moved to (921, 519)
Screenshot: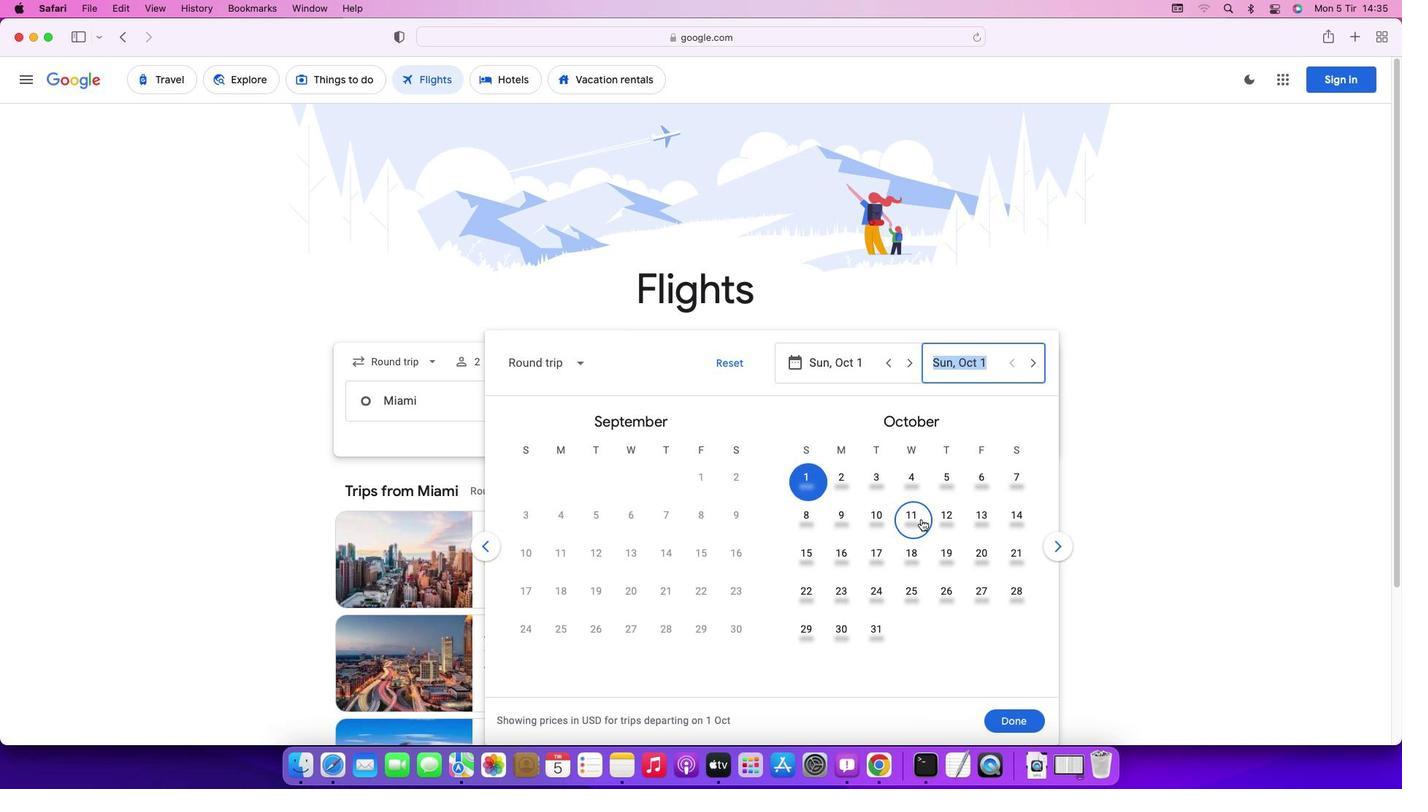 
Action: Mouse pressed left at (921, 519)
Screenshot: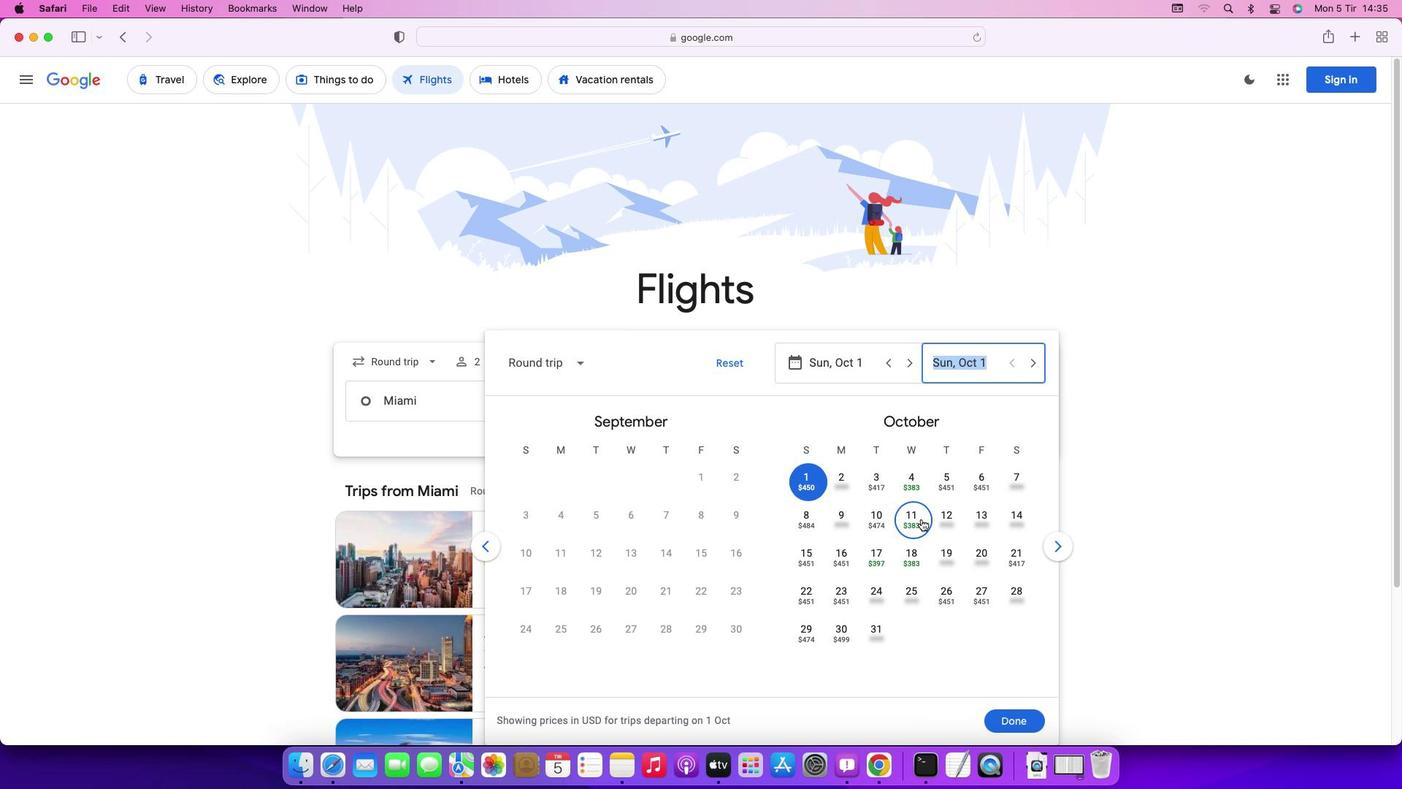 
Action: Mouse moved to (1007, 717)
Screenshot: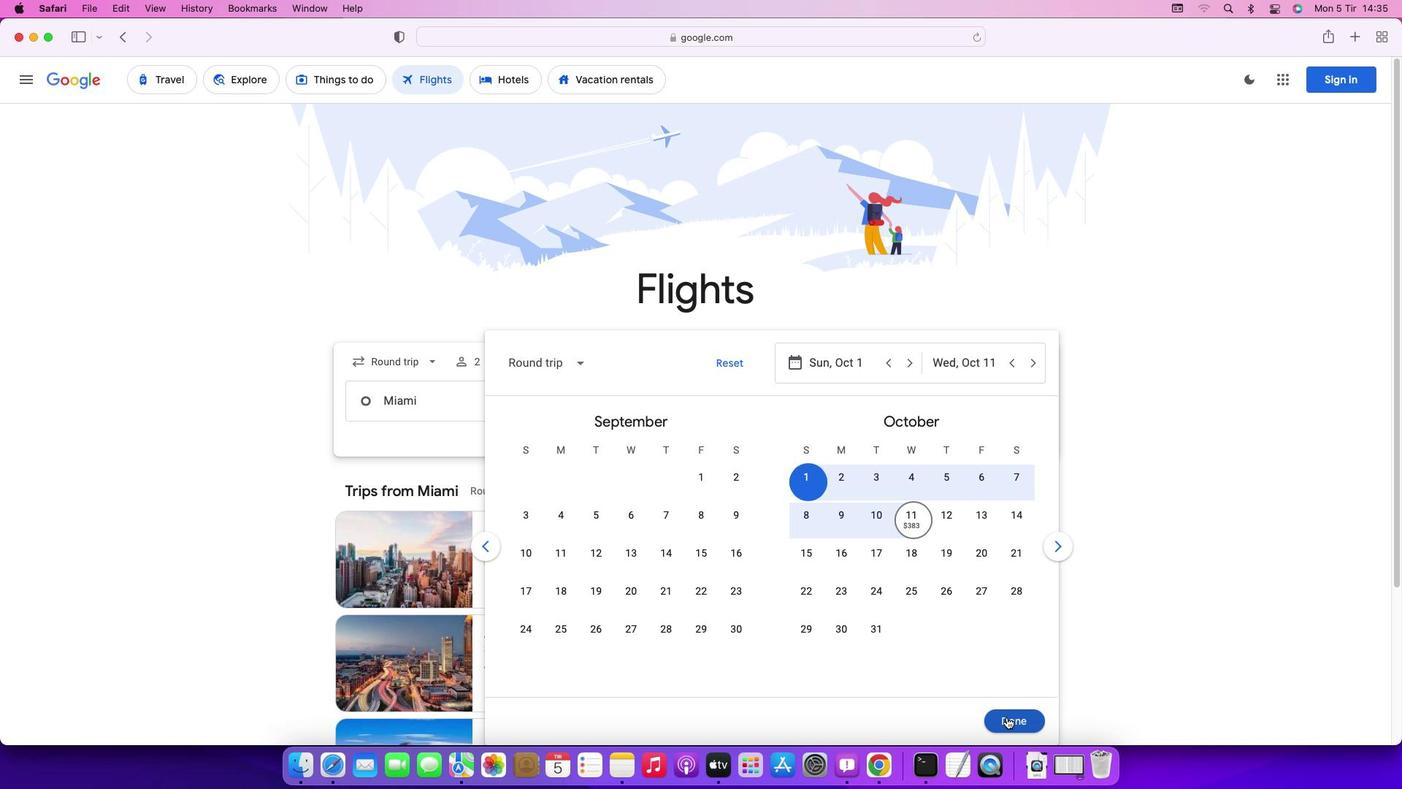 
Action: Mouse pressed left at (1007, 717)
Screenshot: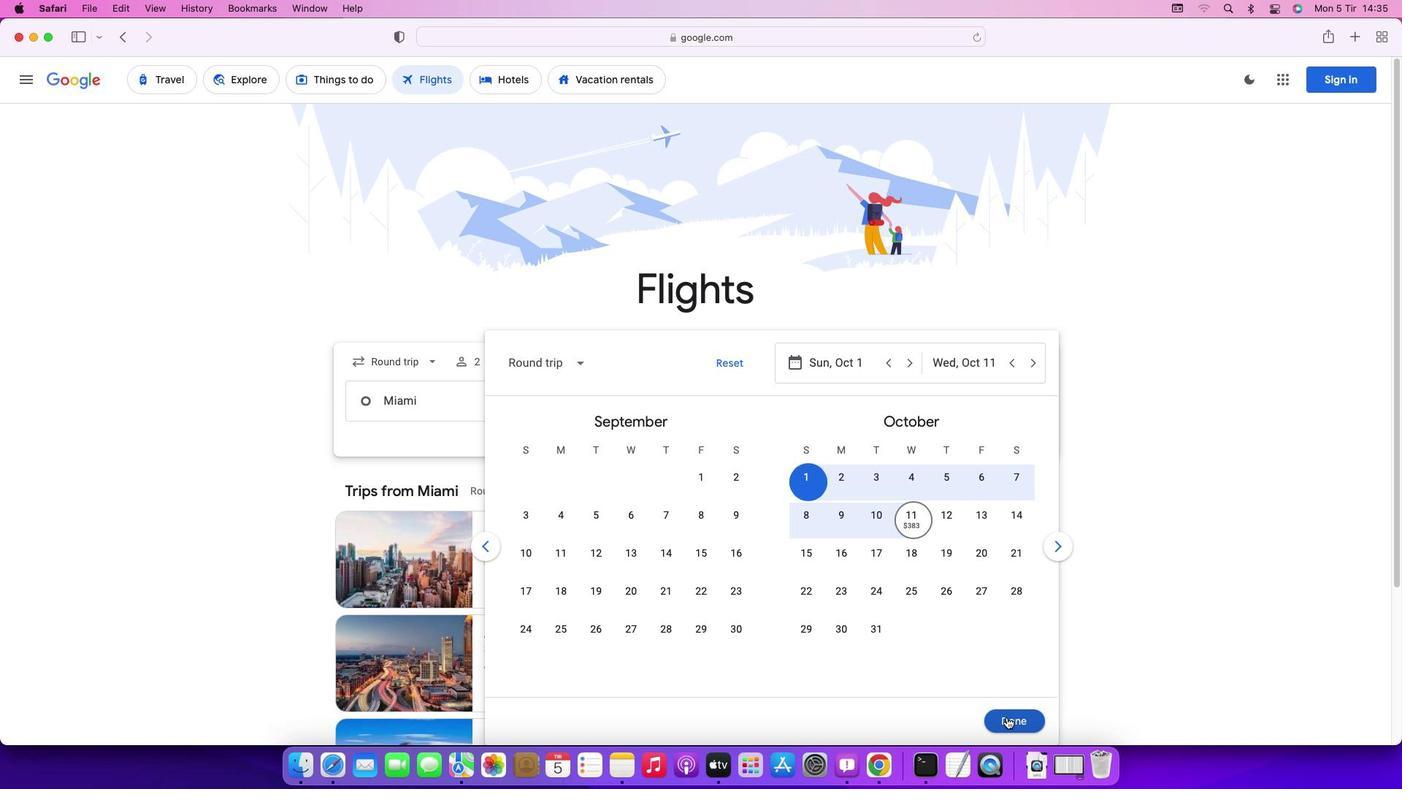 
Action: Mouse moved to (704, 456)
Screenshot: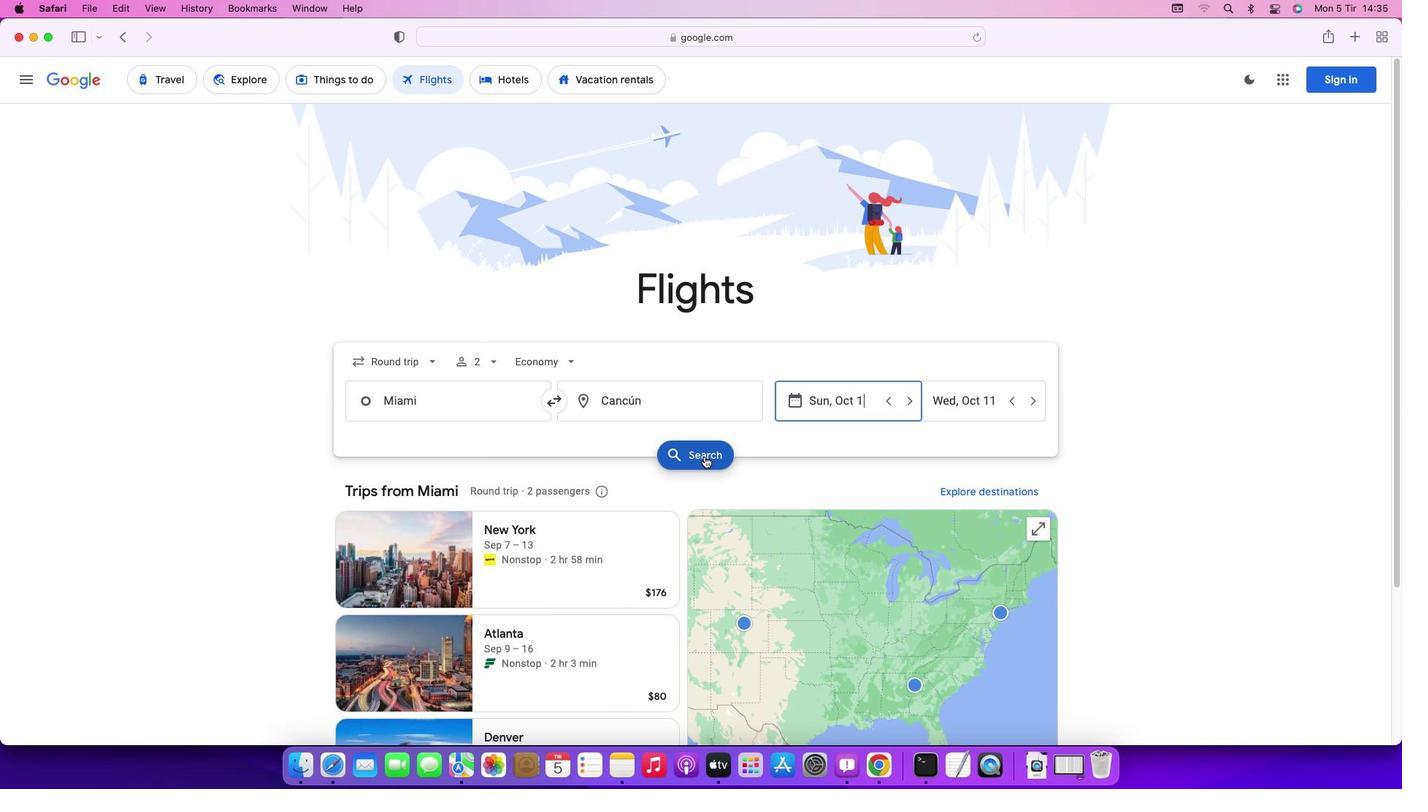 
Action: Mouse pressed left at (704, 456)
Screenshot: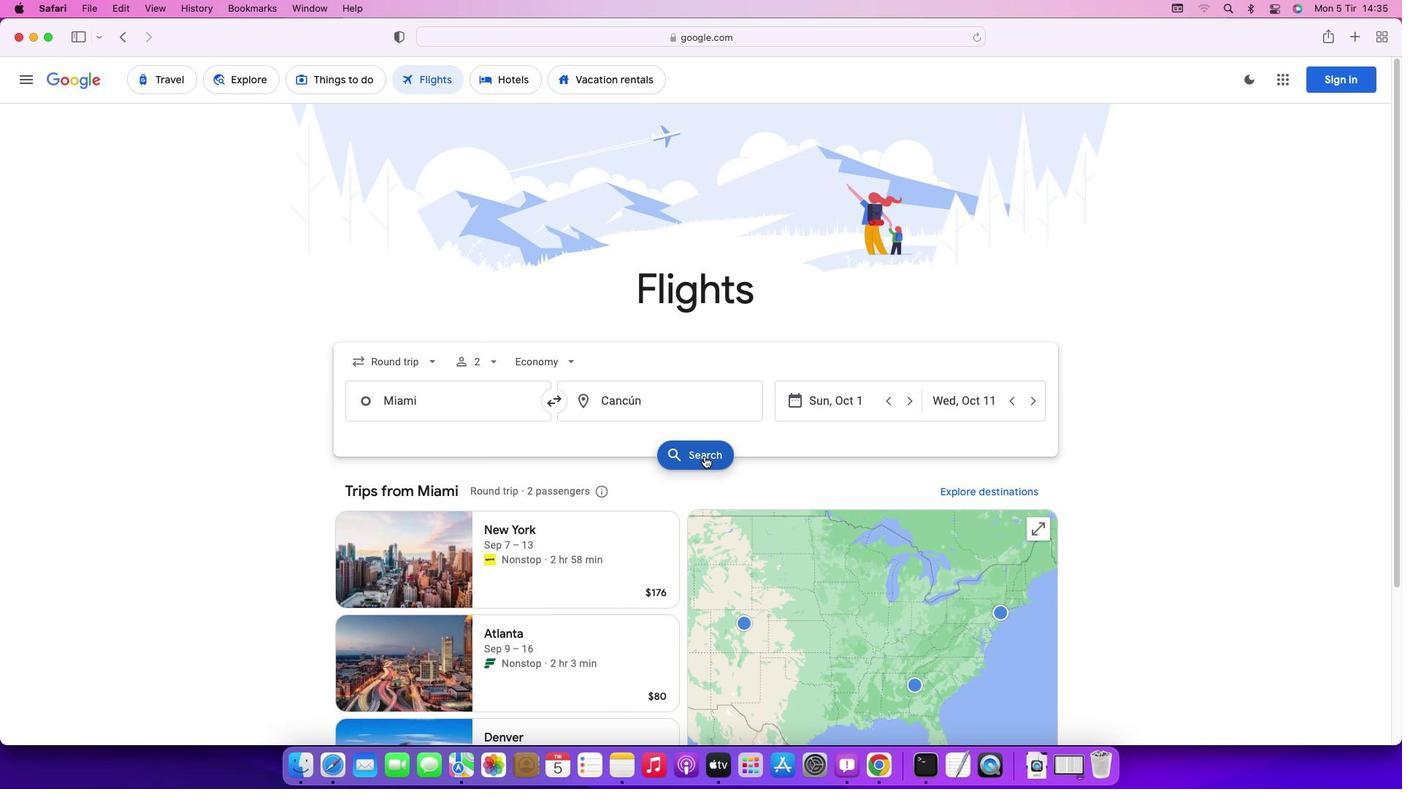 
Action: Mouse moved to (657, 214)
Screenshot: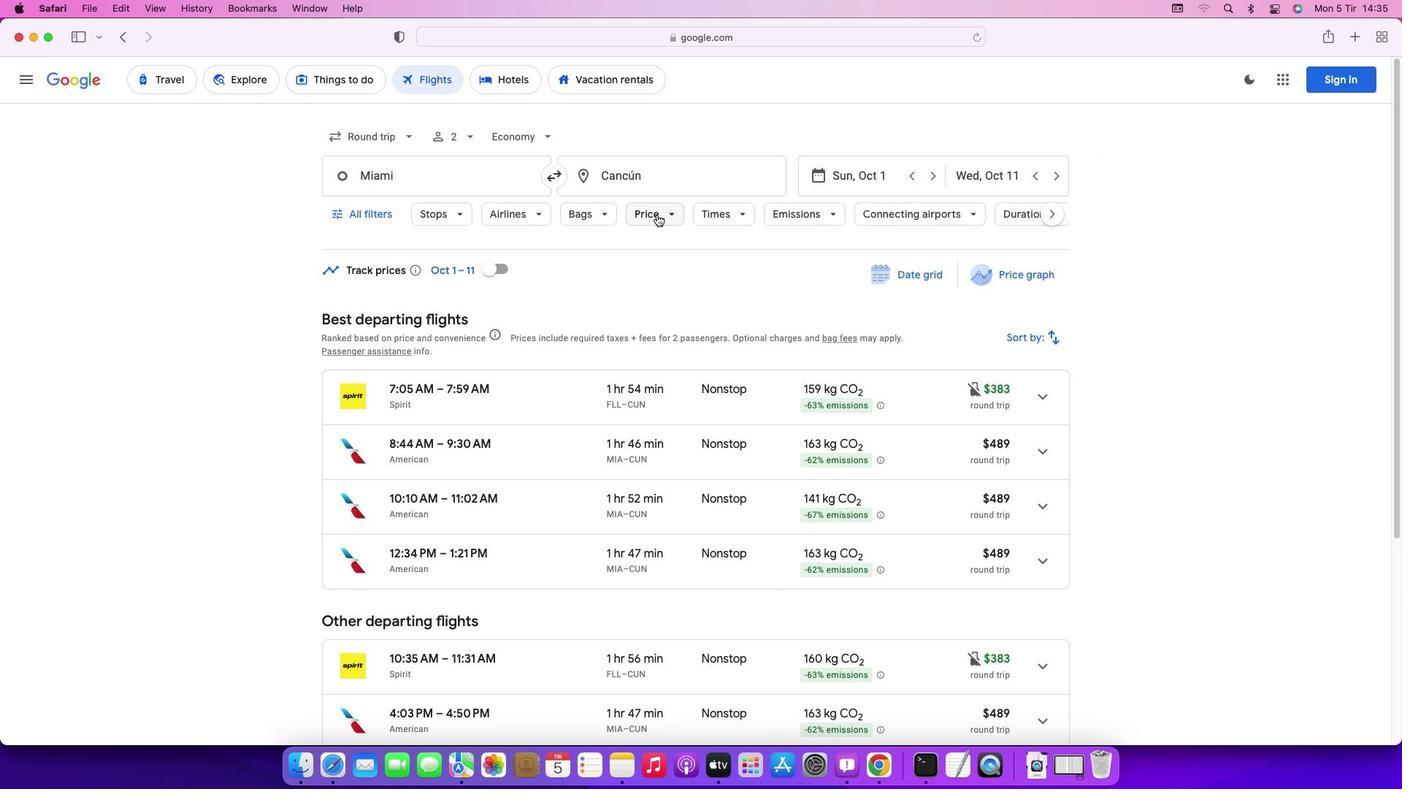 
Action: Mouse pressed left at (657, 214)
Screenshot: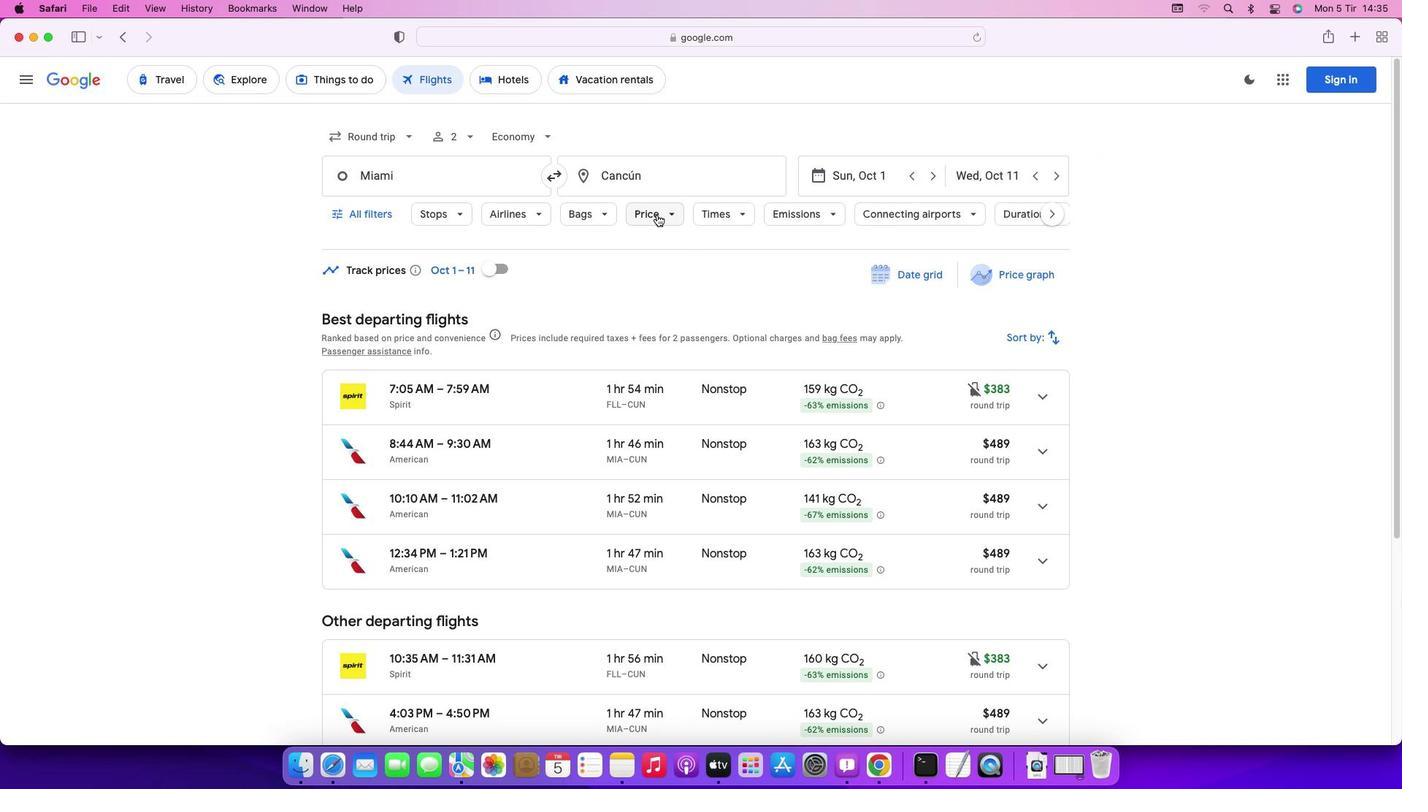 
Action: Mouse moved to (865, 309)
Screenshot: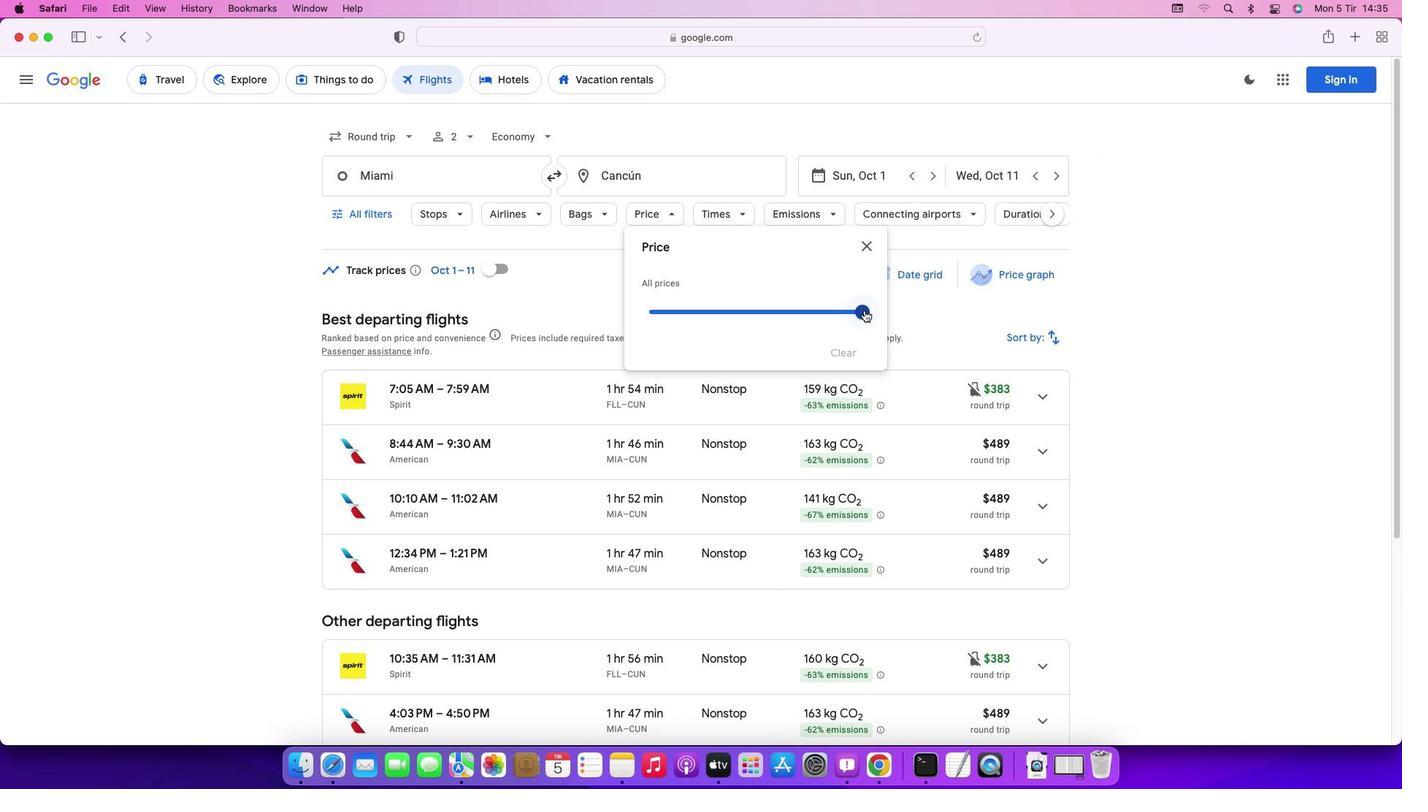
Action: Mouse pressed left at (865, 309)
Screenshot: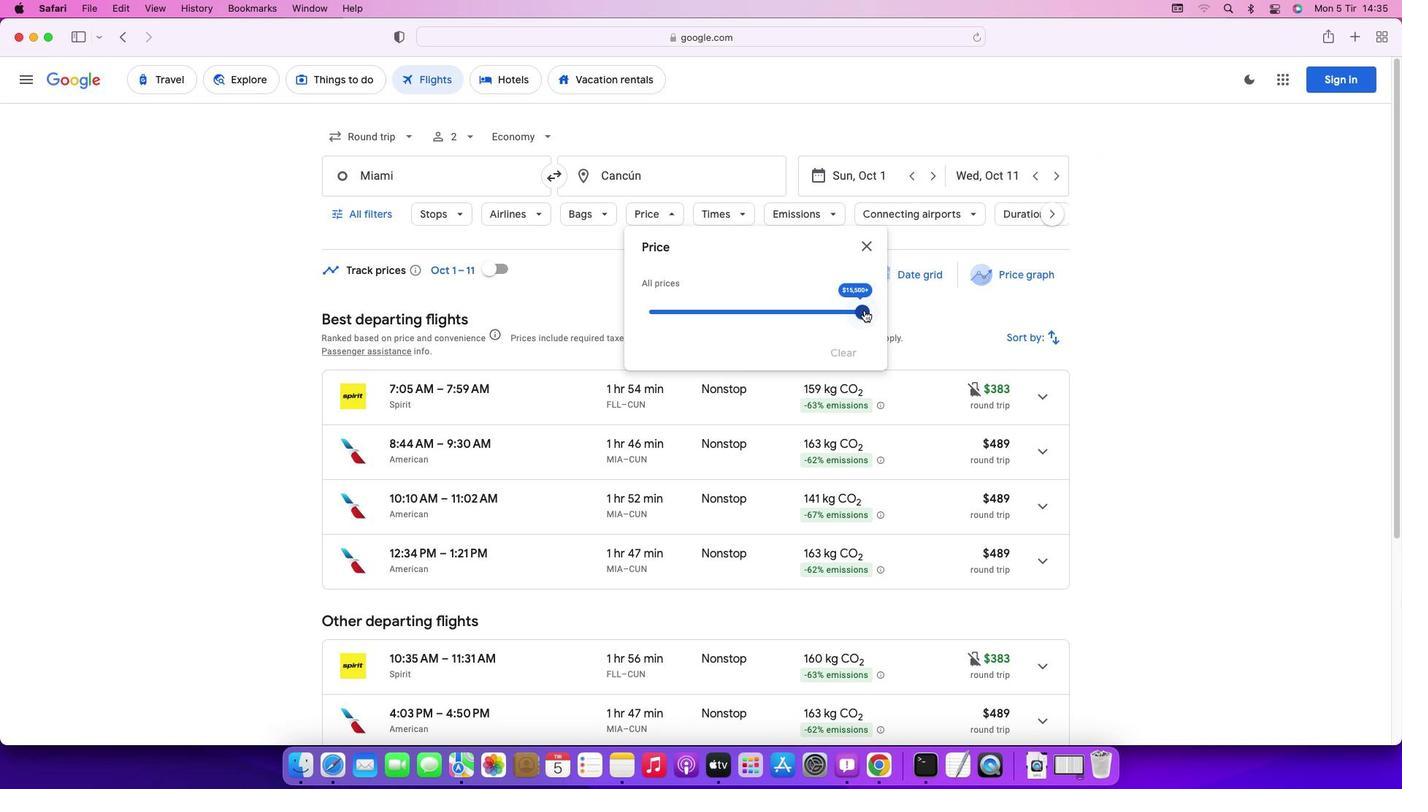 
Action: Mouse moved to (866, 249)
Screenshot: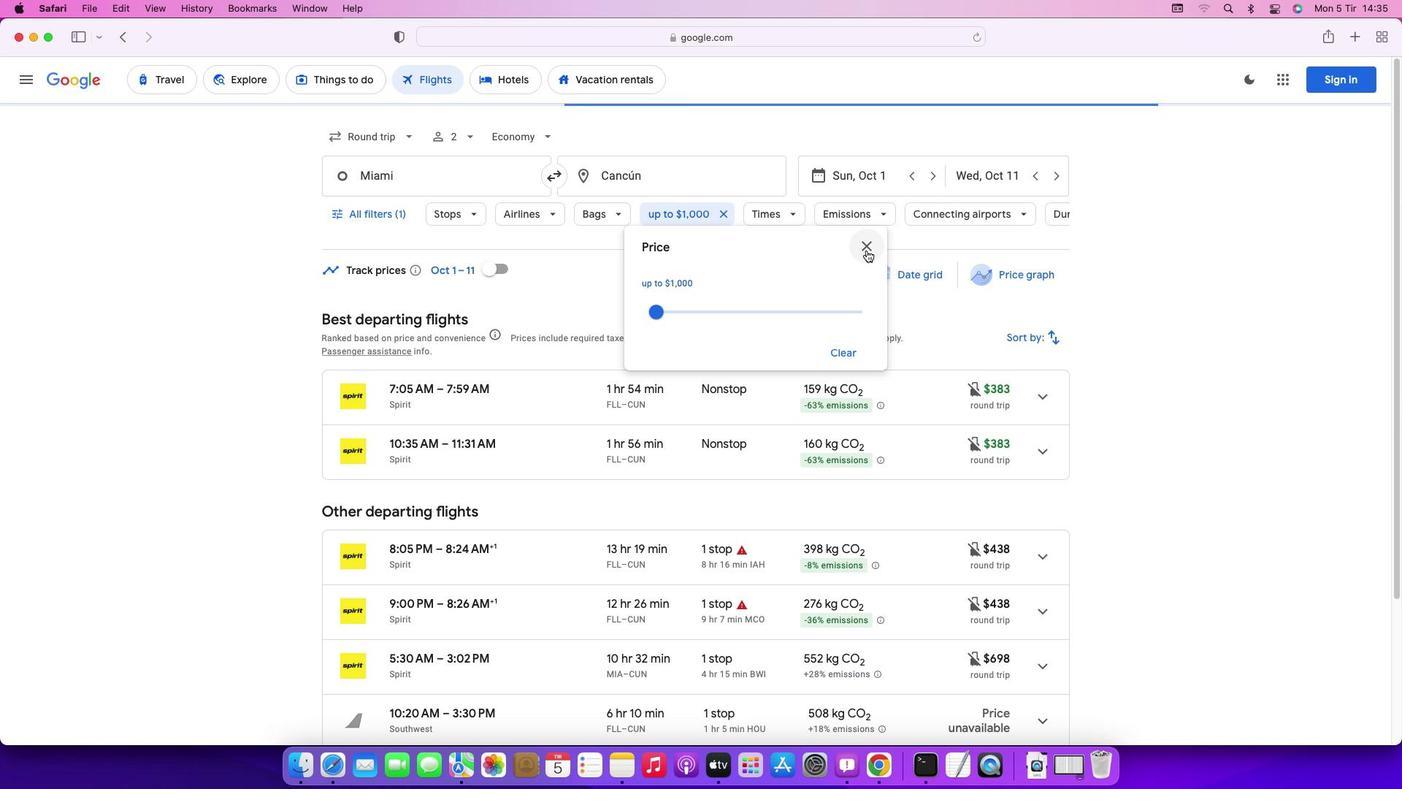 
Action: Mouse pressed left at (866, 249)
Screenshot: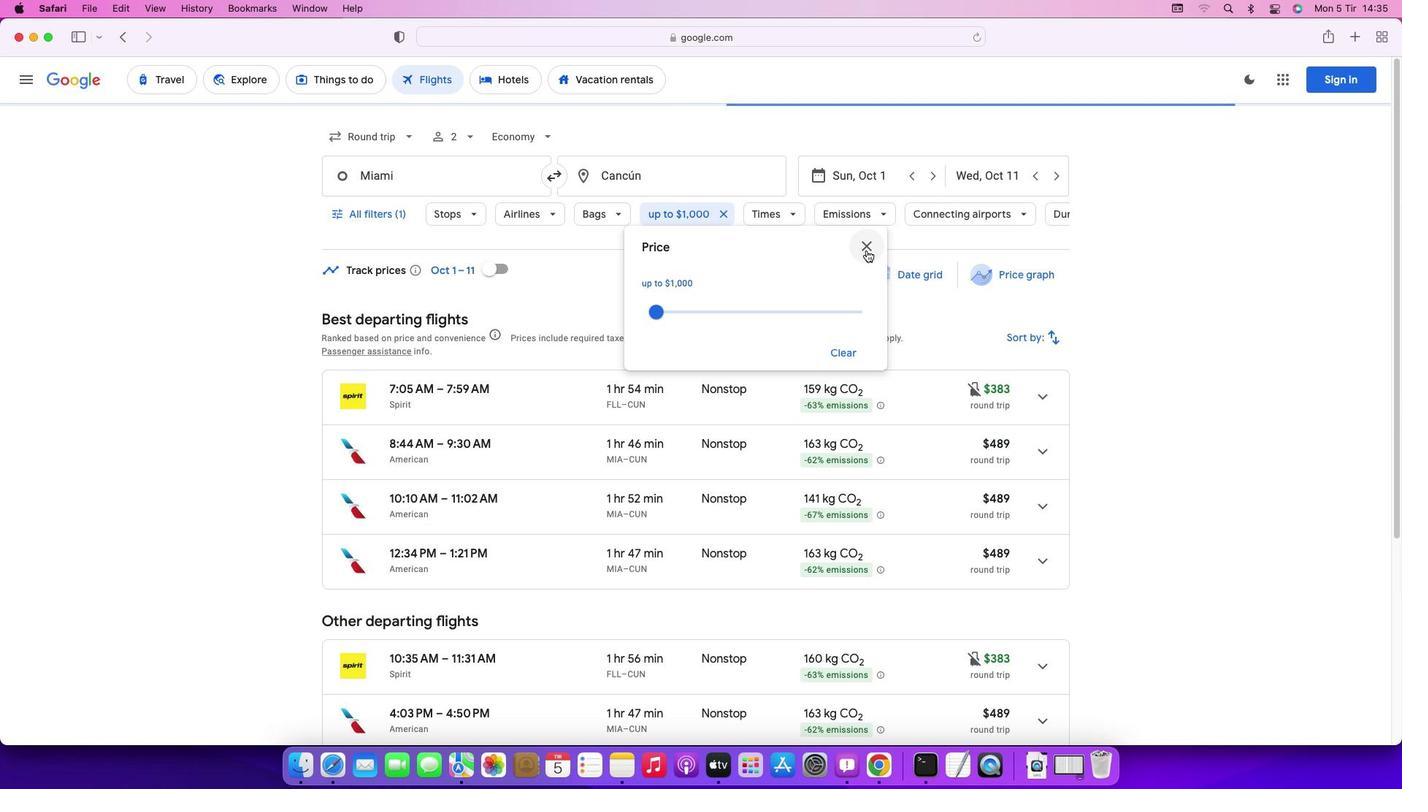 
Action: Mouse moved to (1044, 335)
Screenshot: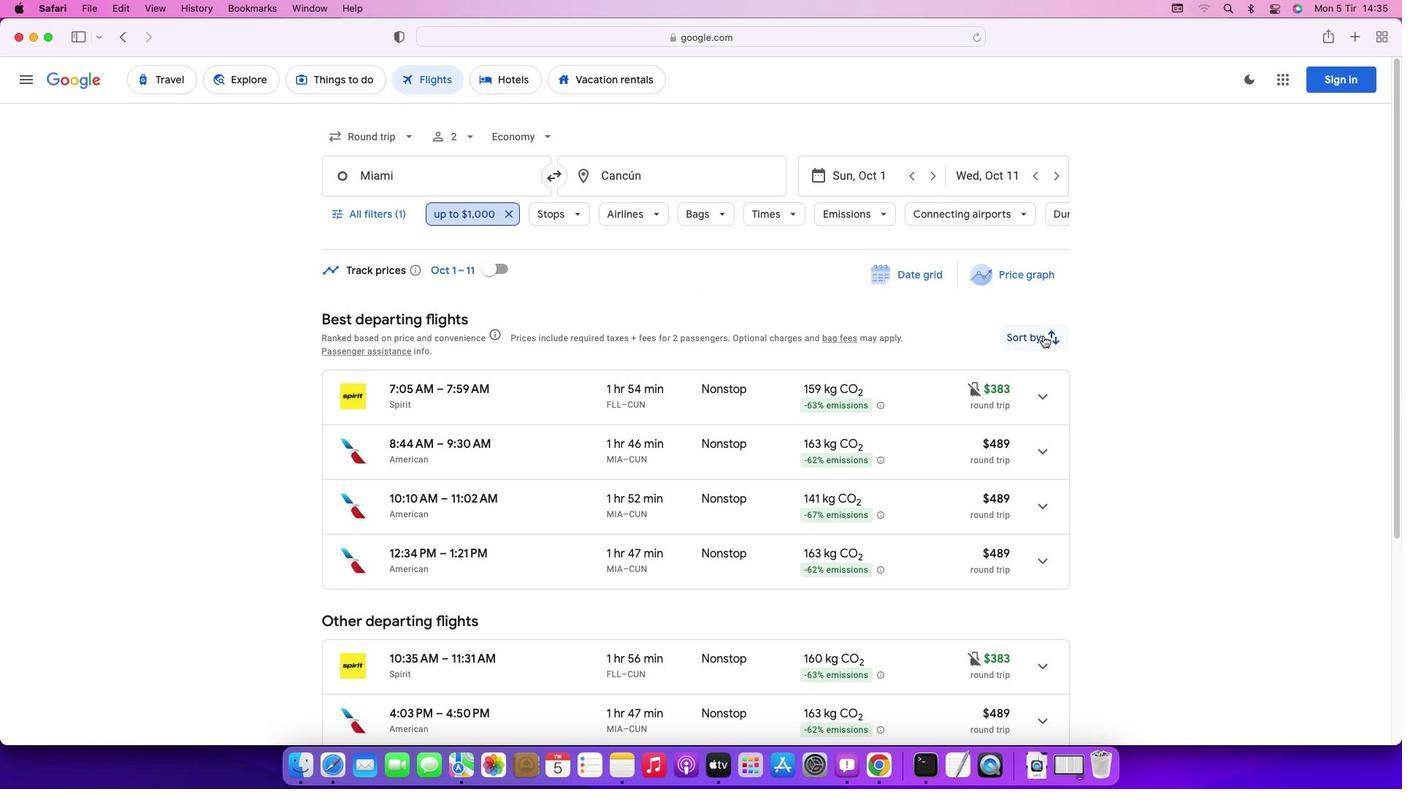 
Action: Mouse pressed left at (1044, 335)
Screenshot: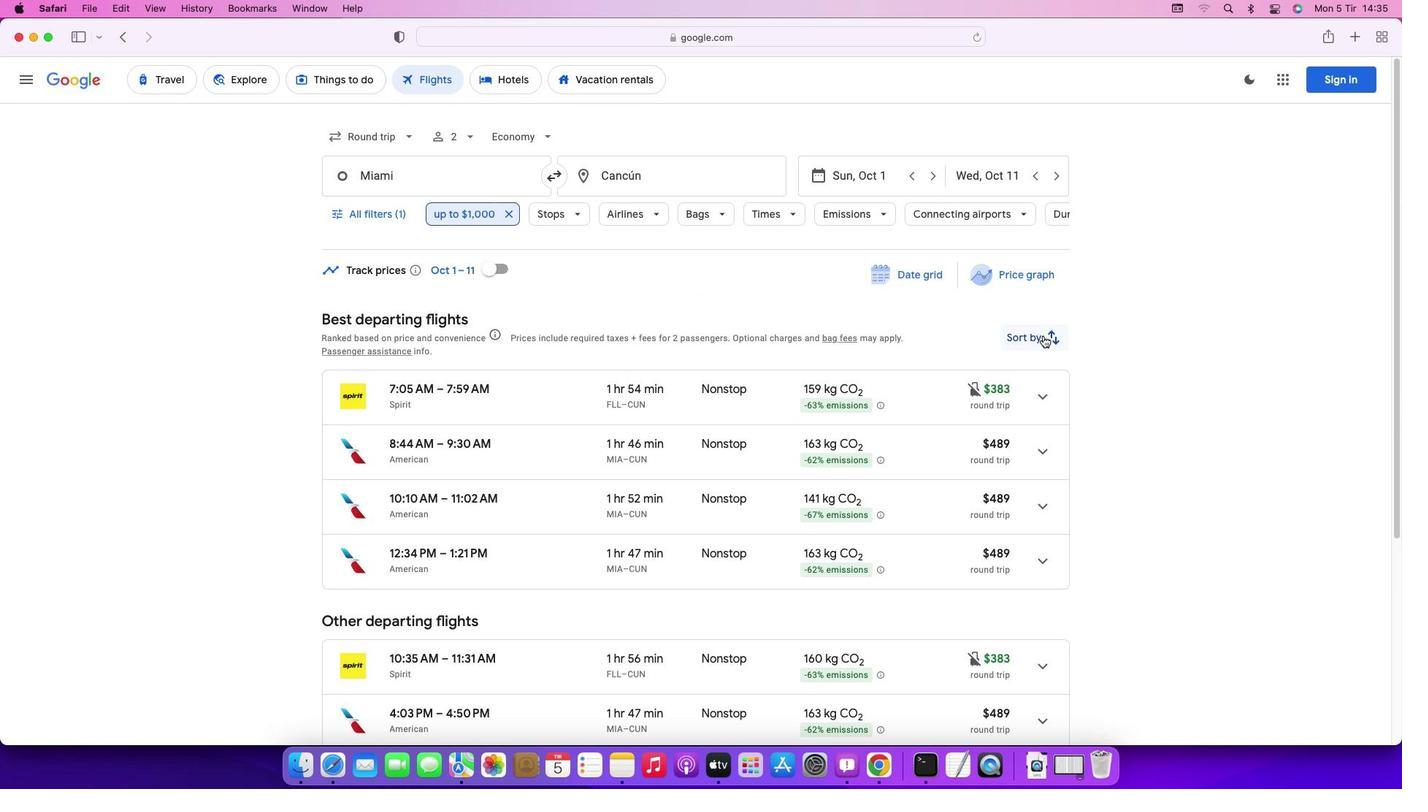 
Action: Mouse moved to (1016, 409)
Screenshot: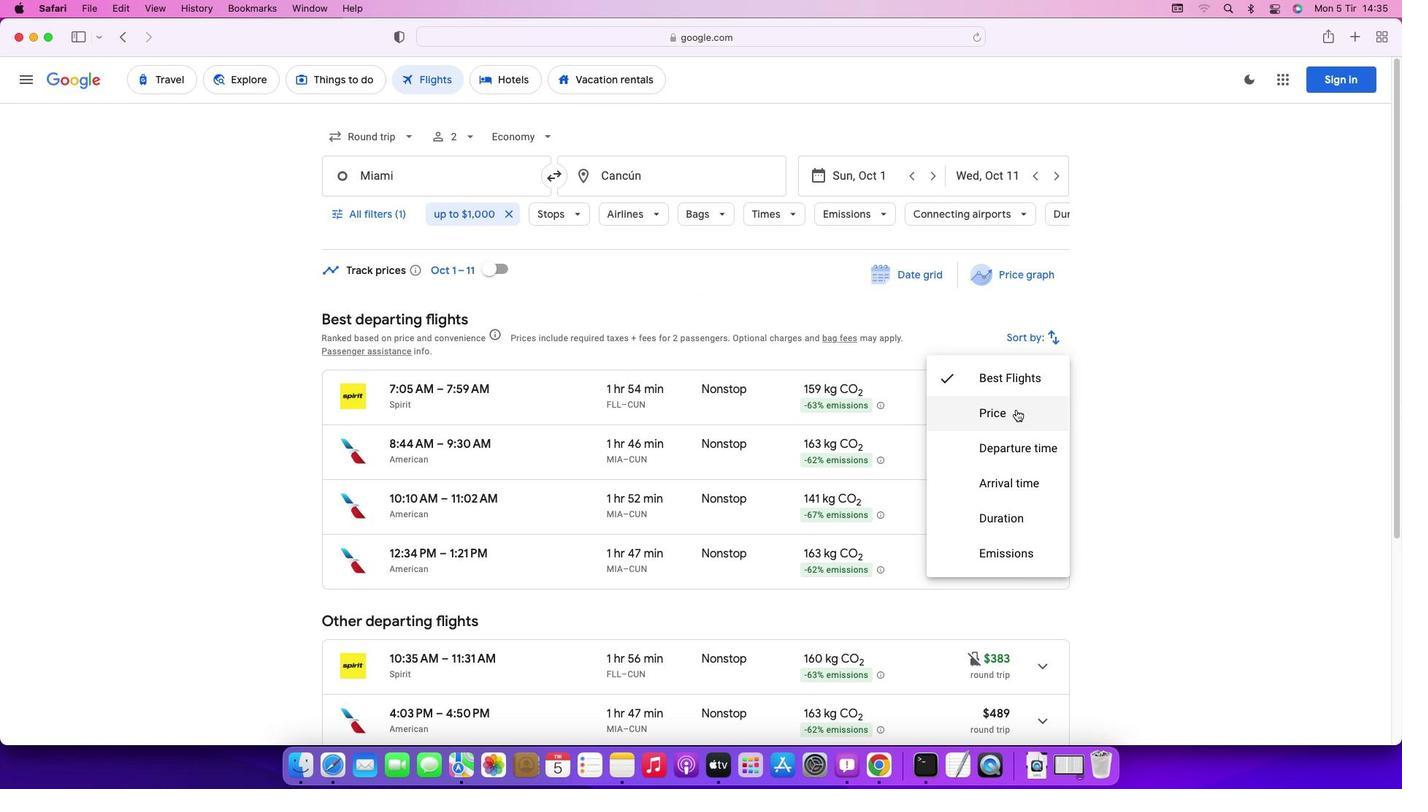 
Action: Mouse pressed left at (1016, 409)
Screenshot: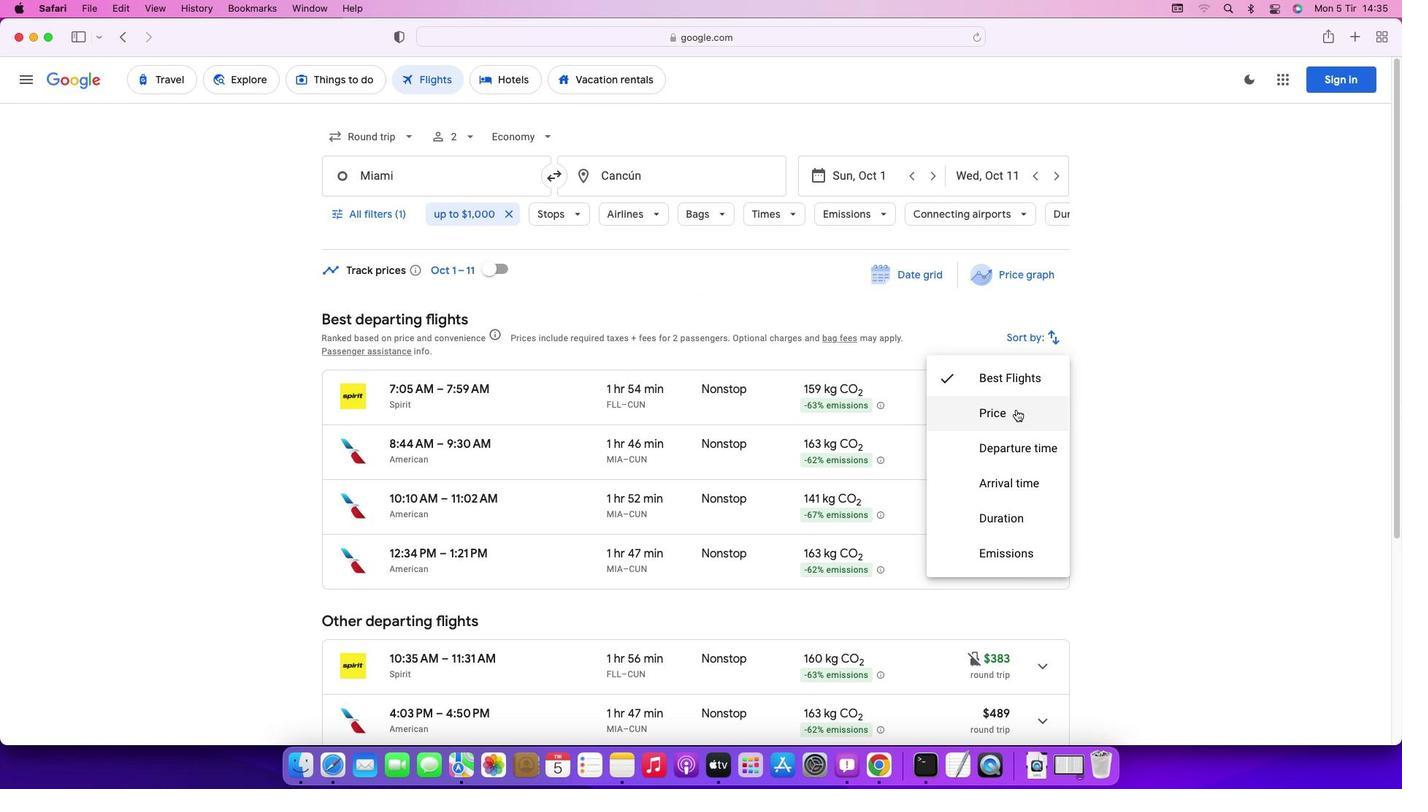 
Action: Mouse moved to (1155, 542)
Screenshot: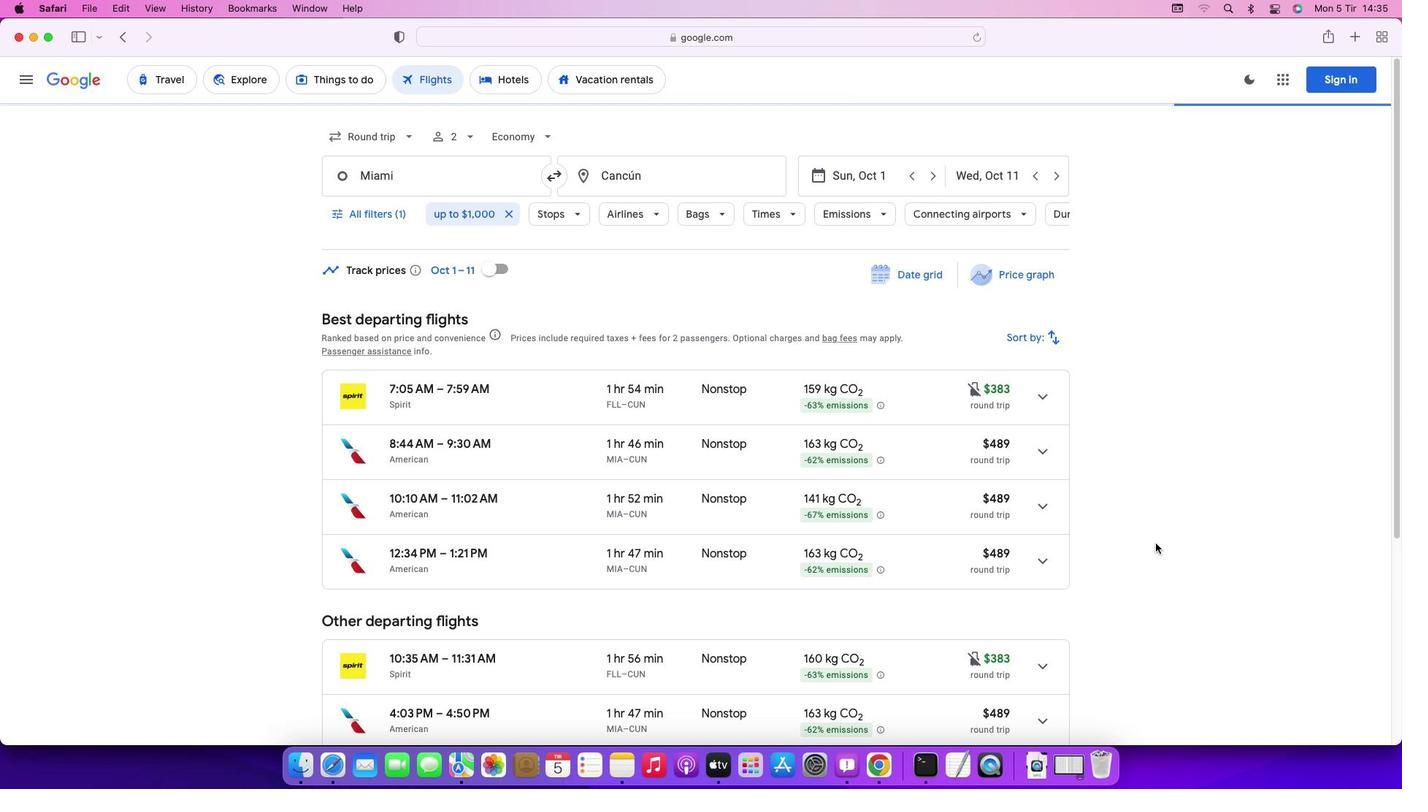 
Action: Mouse scrolled (1155, 542) with delta (0, 0)
Screenshot: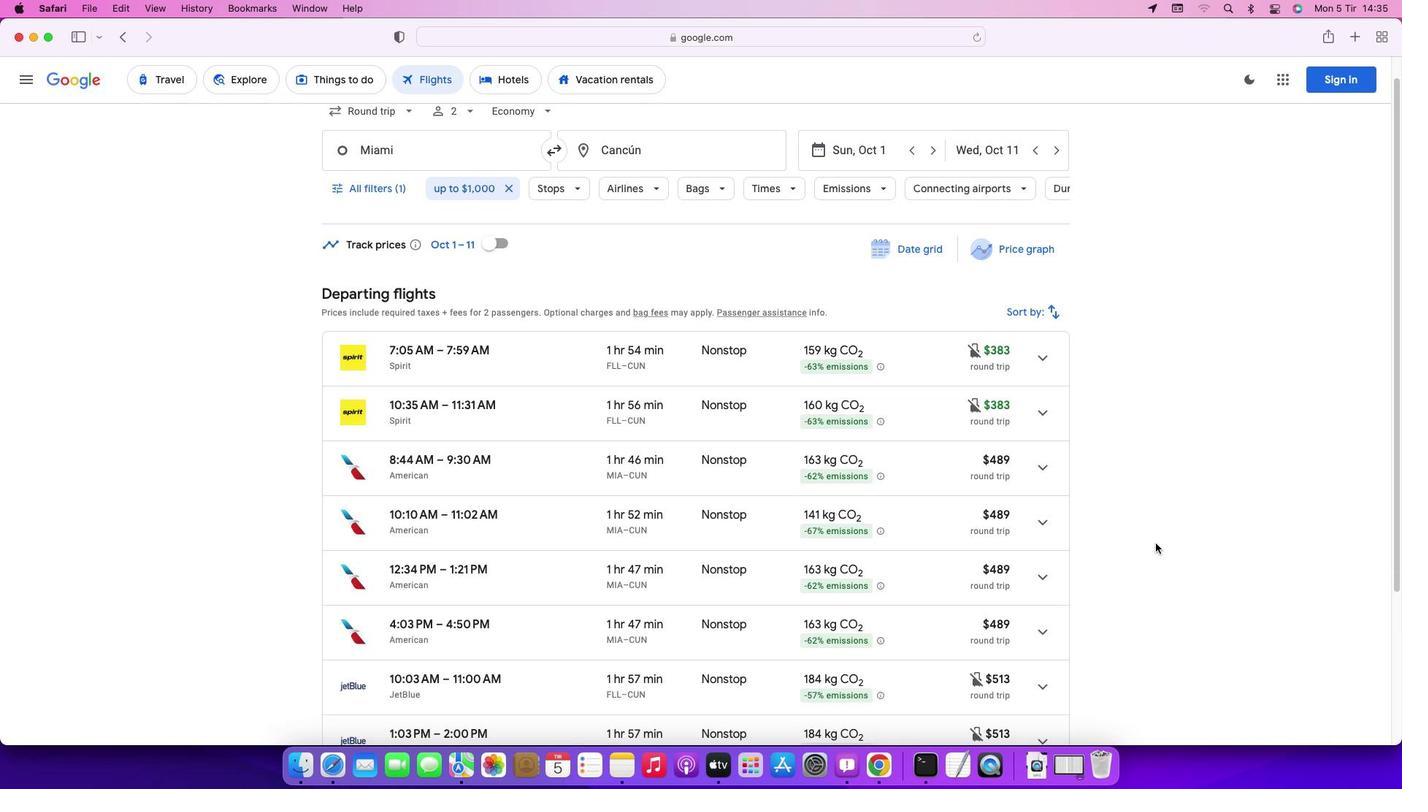 
Action: Mouse scrolled (1155, 542) with delta (0, 0)
Screenshot: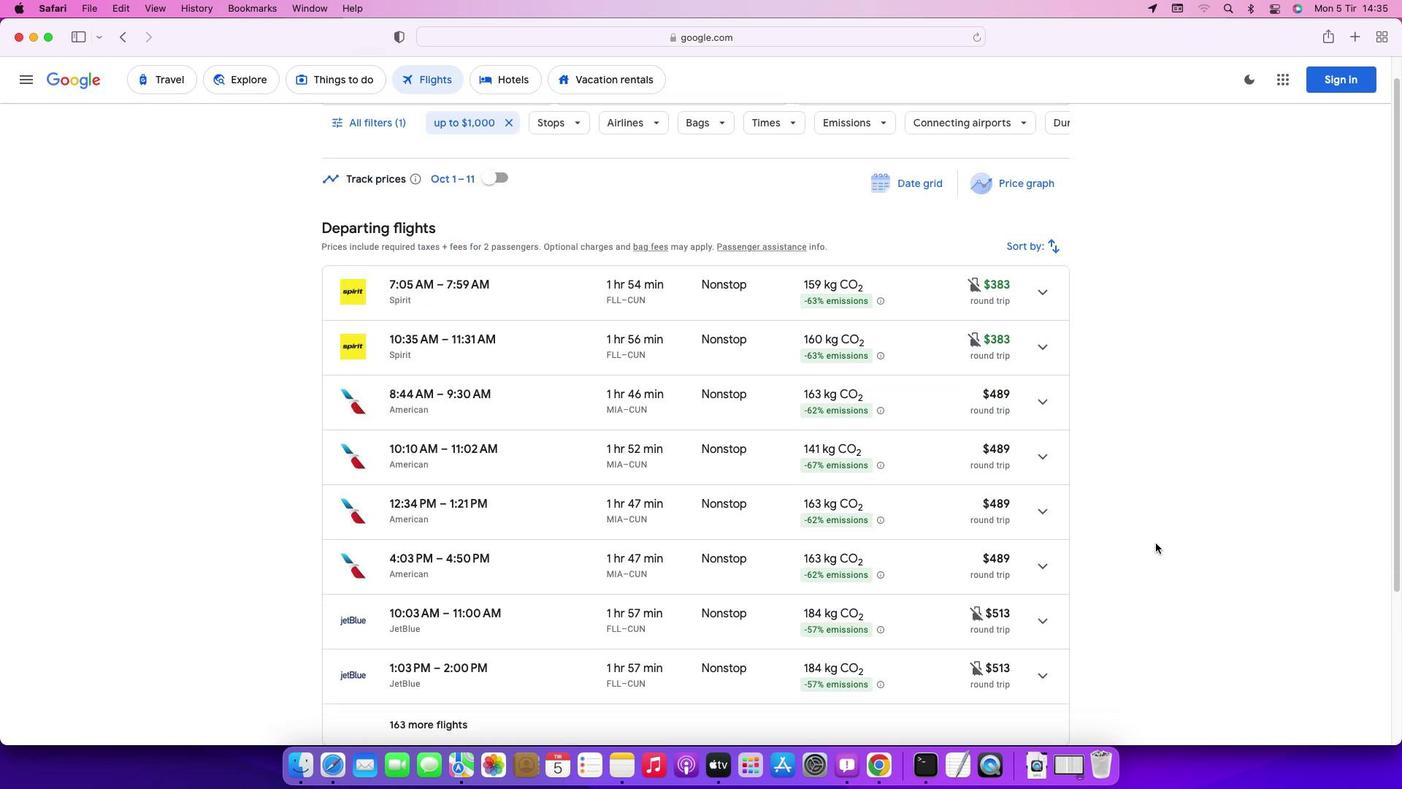 
Action: Mouse scrolled (1155, 542) with delta (0, -1)
Screenshot: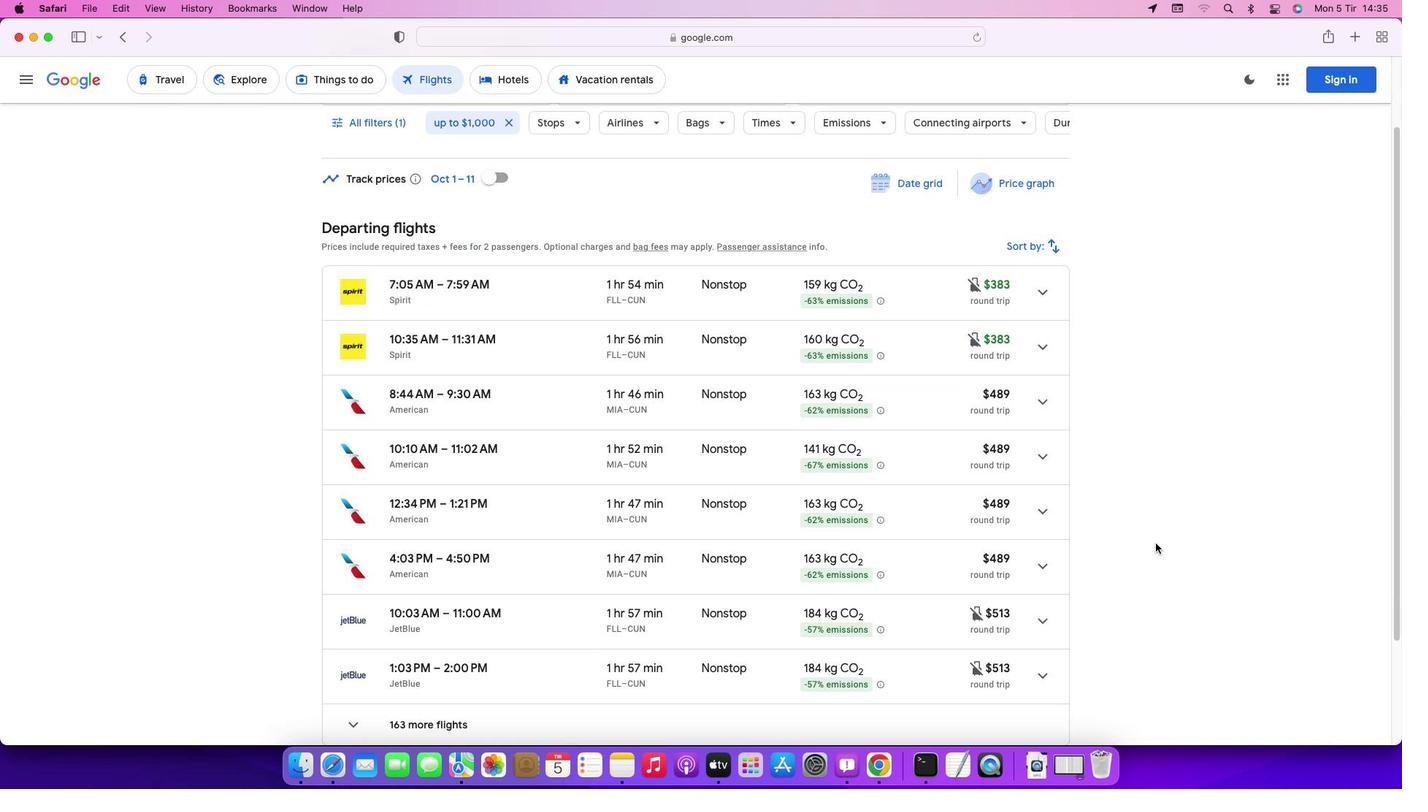 
Action: Mouse scrolled (1155, 542) with delta (0, 0)
Screenshot: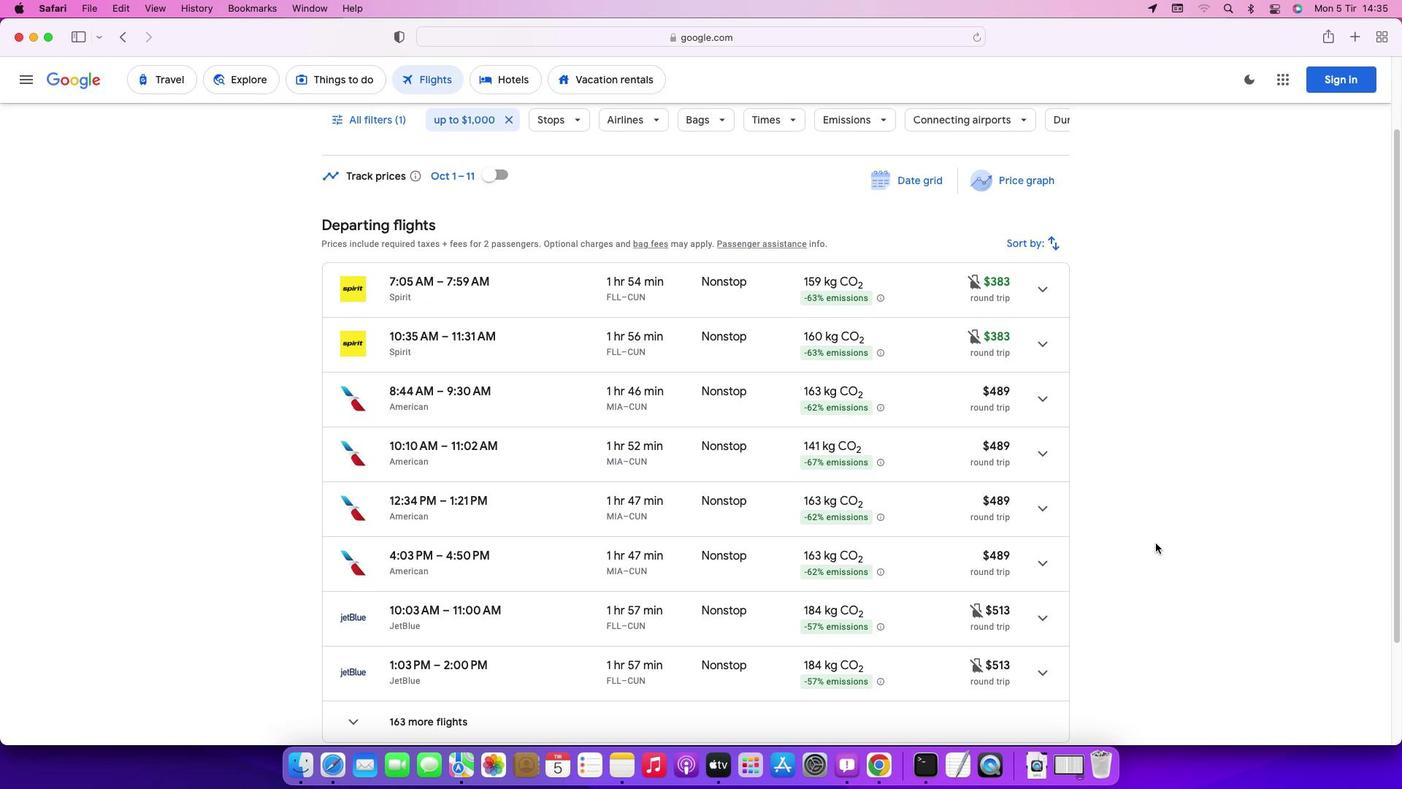 
Action: Mouse scrolled (1155, 542) with delta (0, 0)
Screenshot: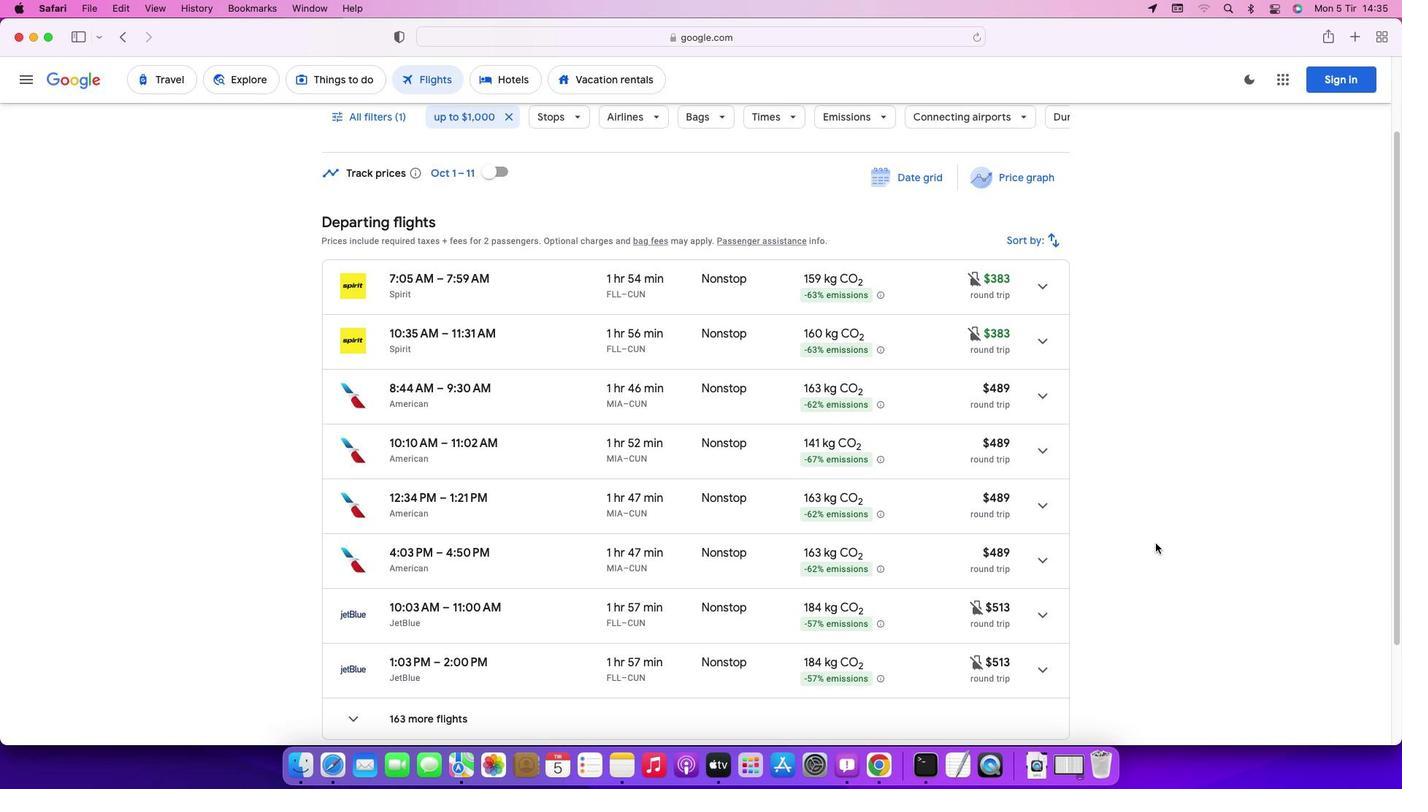 
